 Task: Look for space in Draa el Mizan, Algeria from 5th July, 2023 to 15th July, 2023 for 9 adults in price range Rs.15000 to Rs.25000. Place can be entire place with 5 bedrooms having 5 beds and 5 bathrooms. Property type can be house, flat, hotel. Amenities needed are: washing machine. Booking option can be shelf check-in. Required host language is .
Action: Mouse moved to (363, 61)
Screenshot: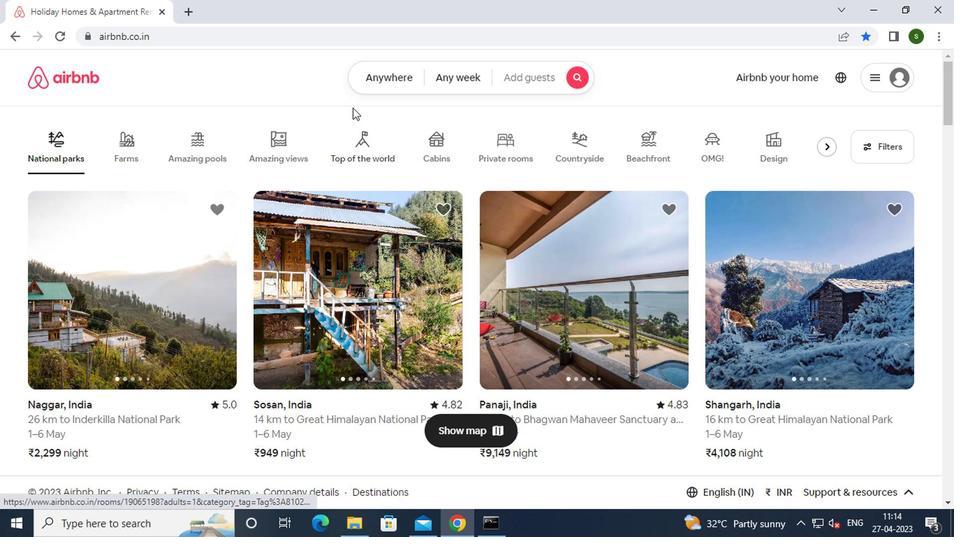 
Action: Mouse pressed left at (363, 61)
Screenshot: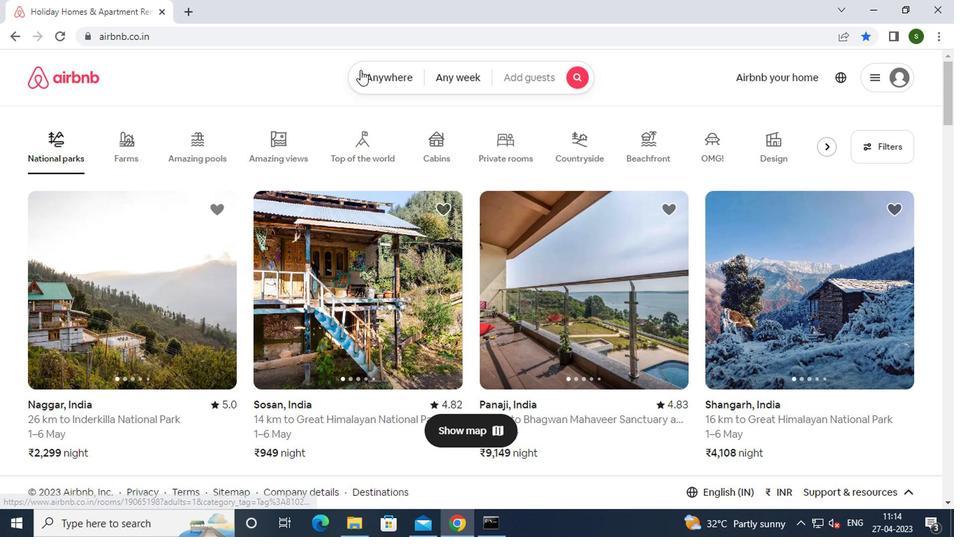 
Action: Mouse moved to (282, 136)
Screenshot: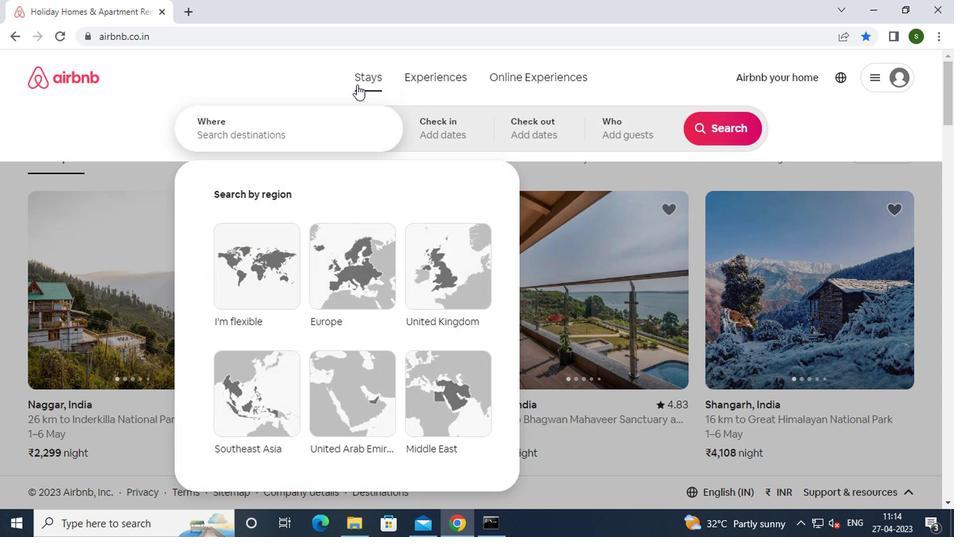 
Action: Mouse pressed left at (282, 136)
Screenshot: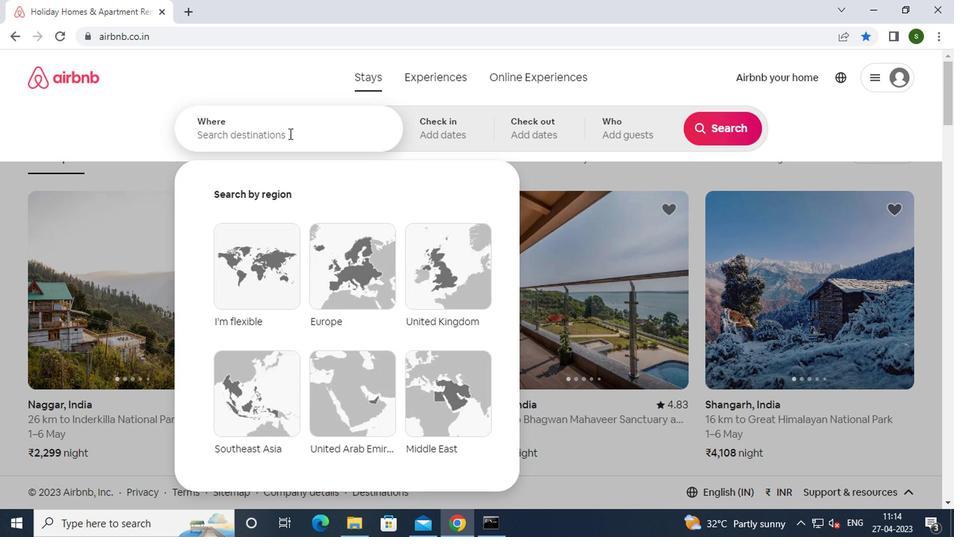 
Action: Key pressed d<Key.caps_lock>raa<Key.space>el<Key.space><Key.caps_lock>m<Key.caps_lock>izan,<Key.space><Key.caps_lock>a<Key.caps_lock>lgeria<Key.enter>
Screenshot: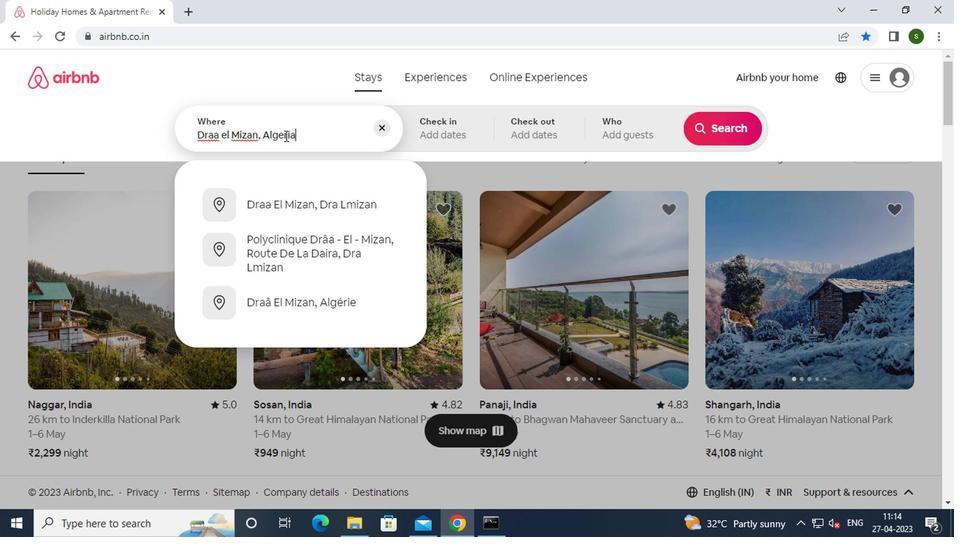 
Action: Mouse moved to (704, 238)
Screenshot: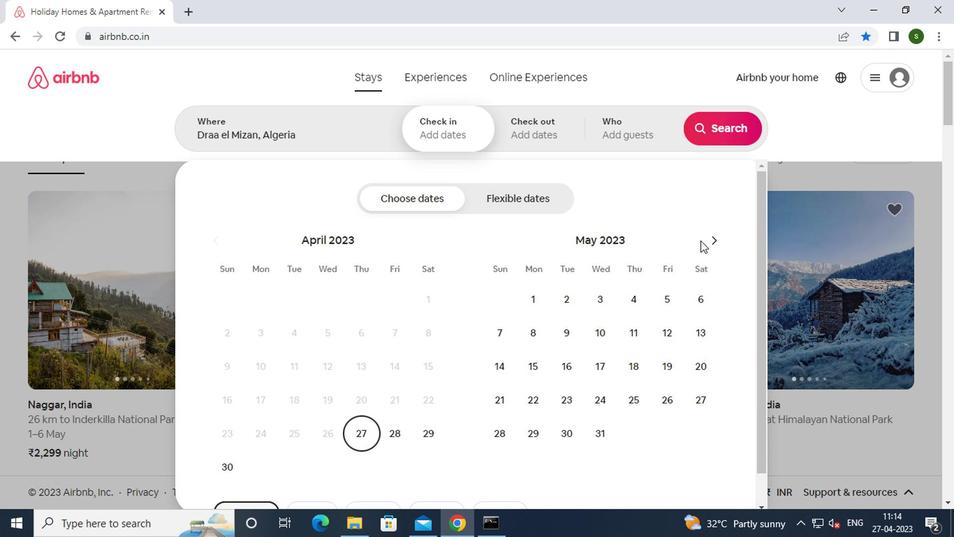 
Action: Mouse pressed left at (704, 238)
Screenshot: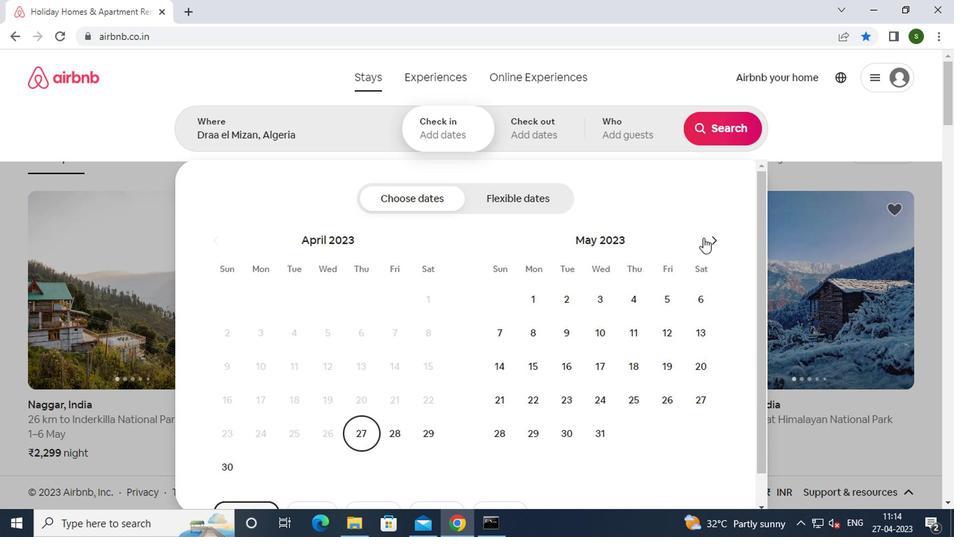
Action: Mouse moved to (705, 237)
Screenshot: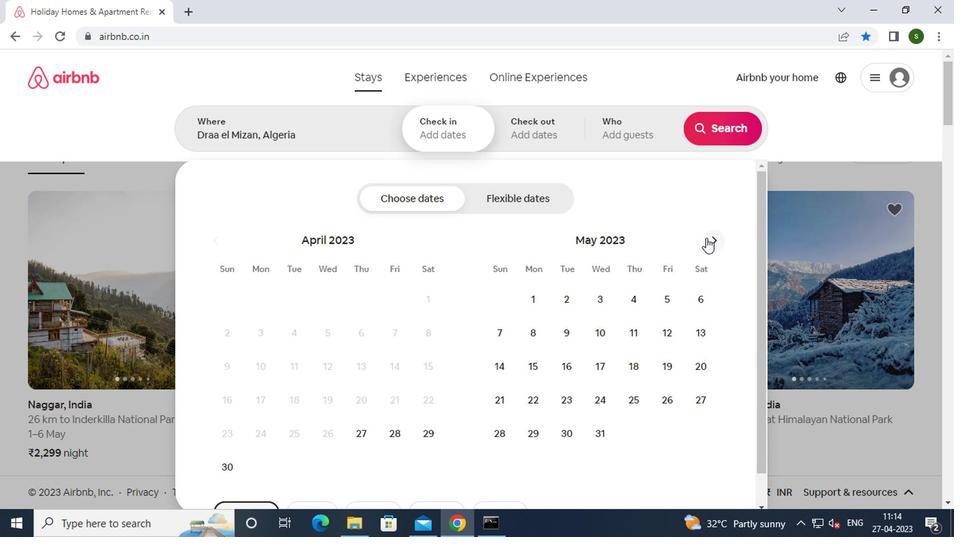 
Action: Mouse pressed left at (705, 237)
Screenshot: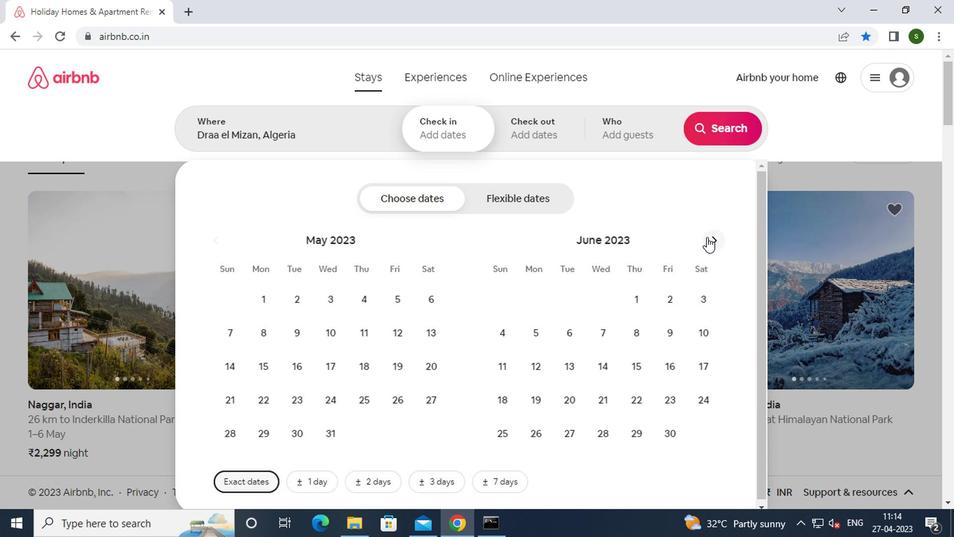 
Action: Mouse moved to (591, 330)
Screenshot: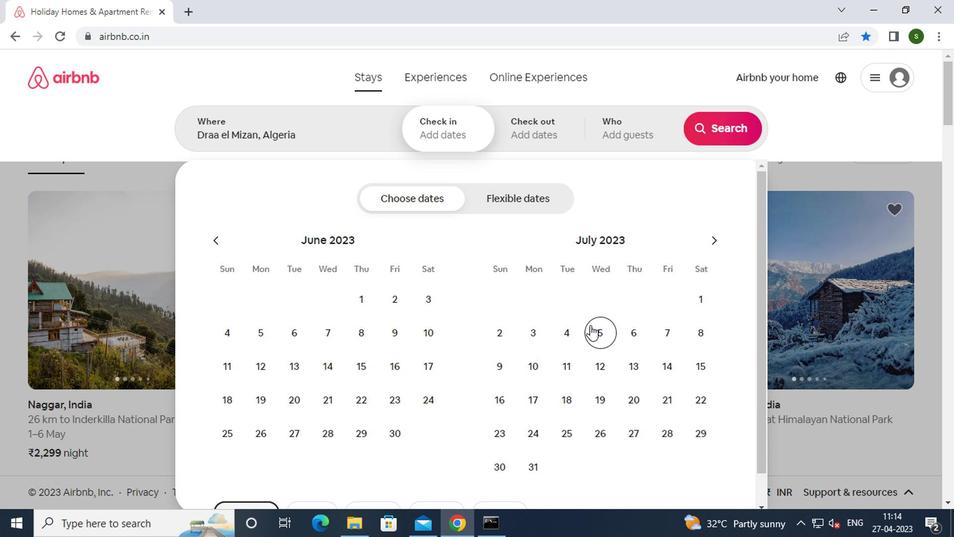 
Action: Mouse pressed left at (591, 330)
Screenshot: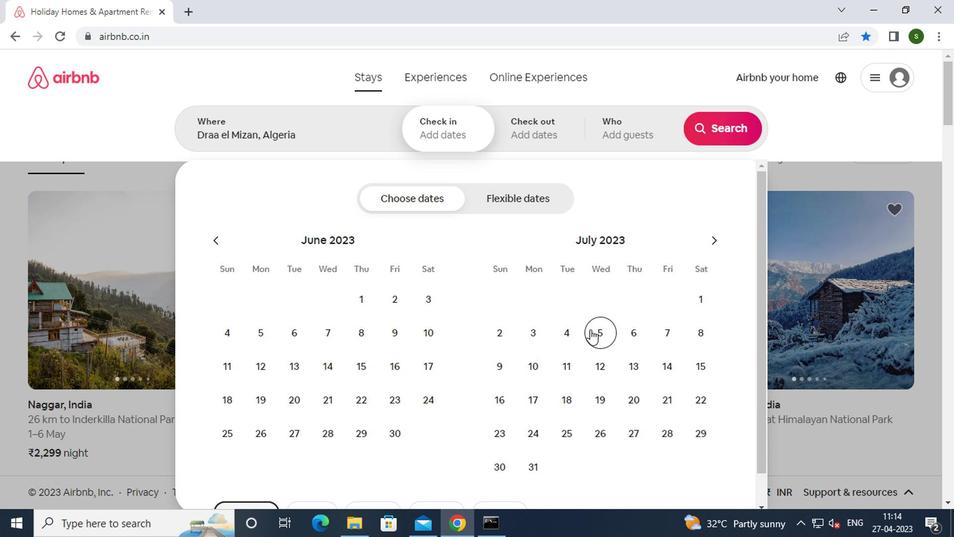 
Action: Mouse moved to (697, 367)
Screenshot: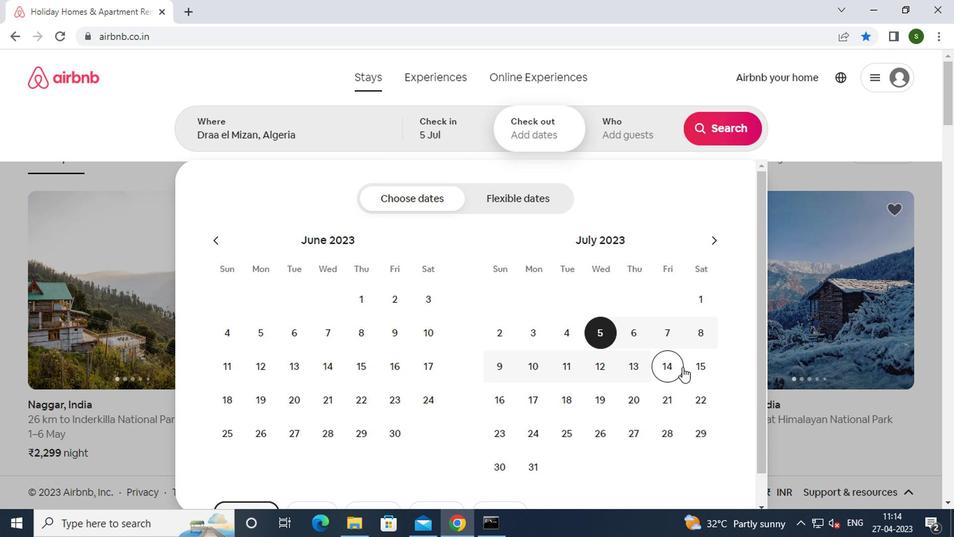 
Action: Mouse pressed left at (697, 367)
Screenshot: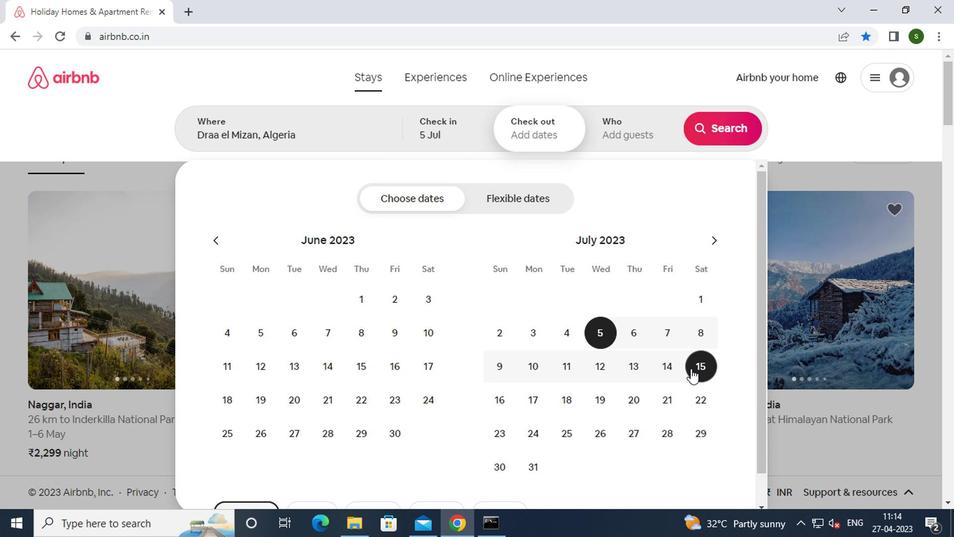 
Action: Mouse moved to (615, 128)
Screenshot: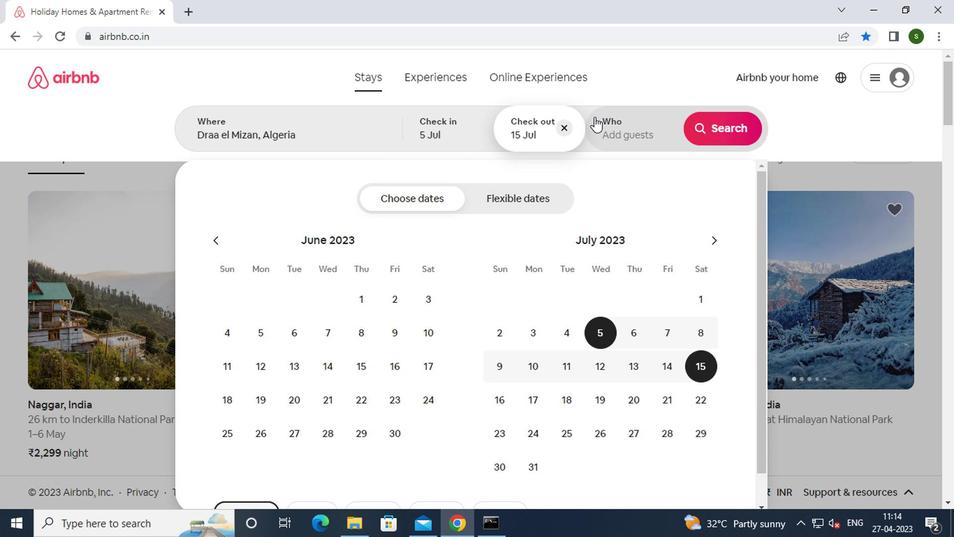 
Action: Mouse pressed left at (615, 128)
Screenshot: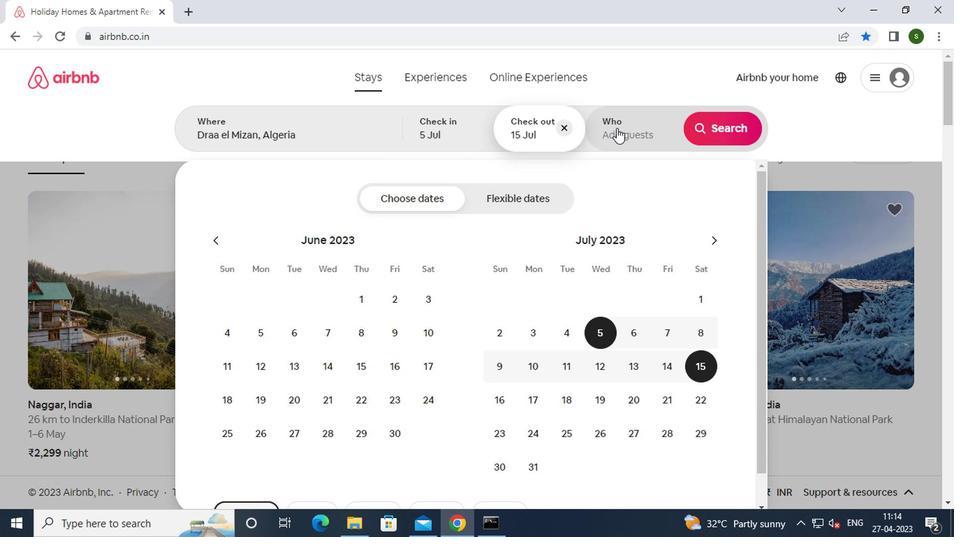
Action: Mouse moved to (729, 209)
Screenshot: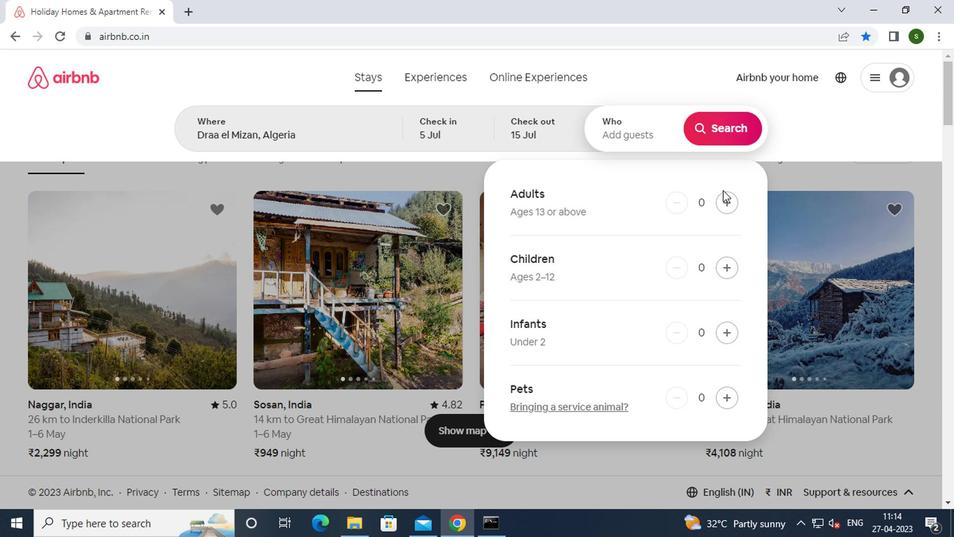 
Action: Mouse pressed left at (729, 209)
Screenshot: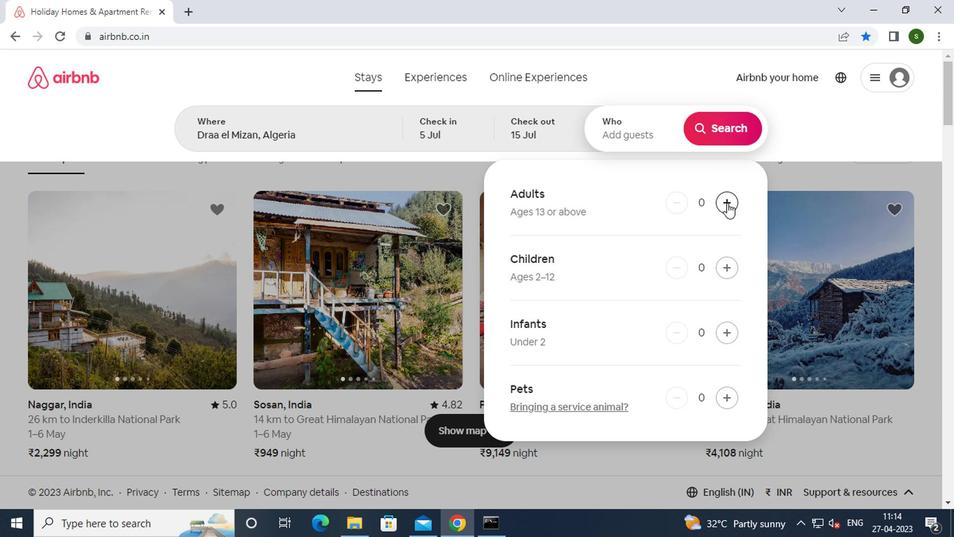
Action: Mouse moved to (729, 208)
Screenshot: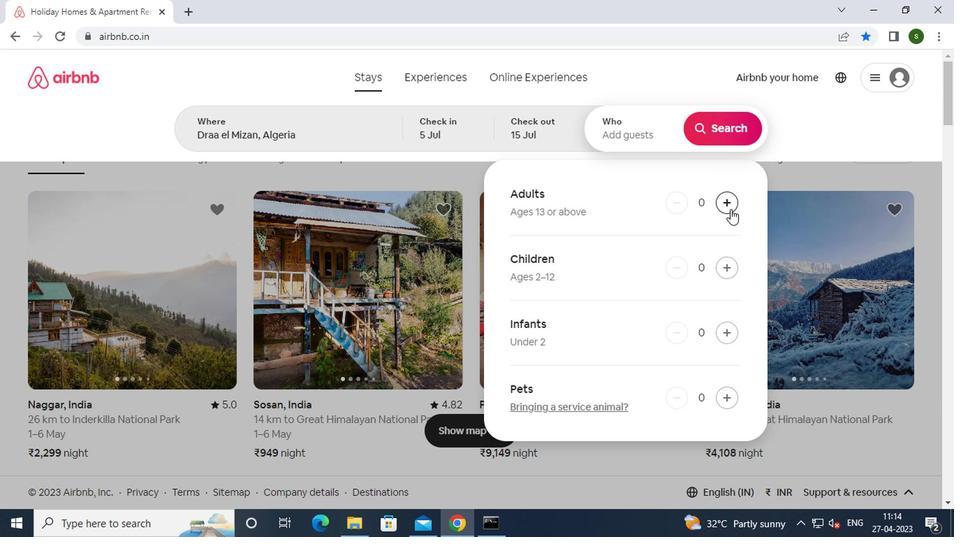 
Action: Mouse pressed left at (729, 208)
Screenshot: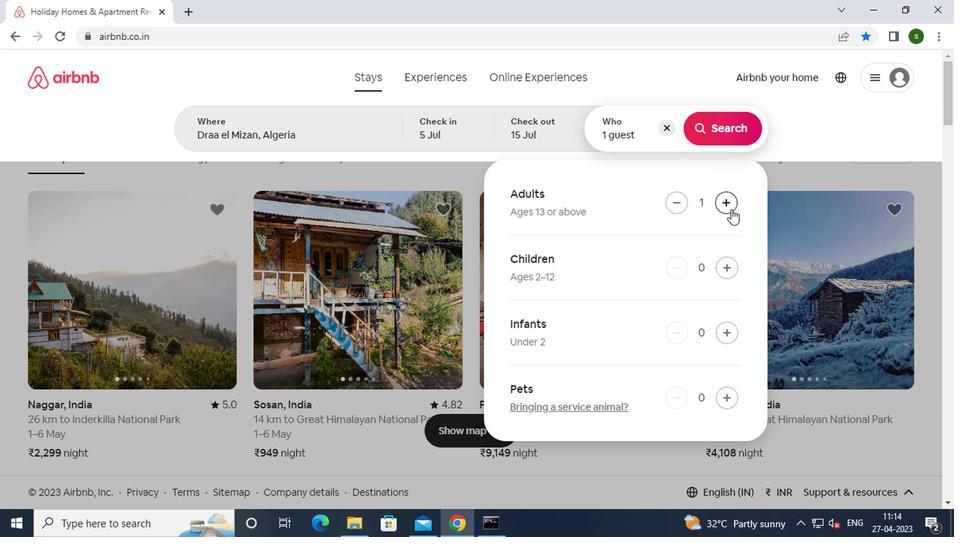 
Action: Mouse pressed left at (729, 208)
Screenshot: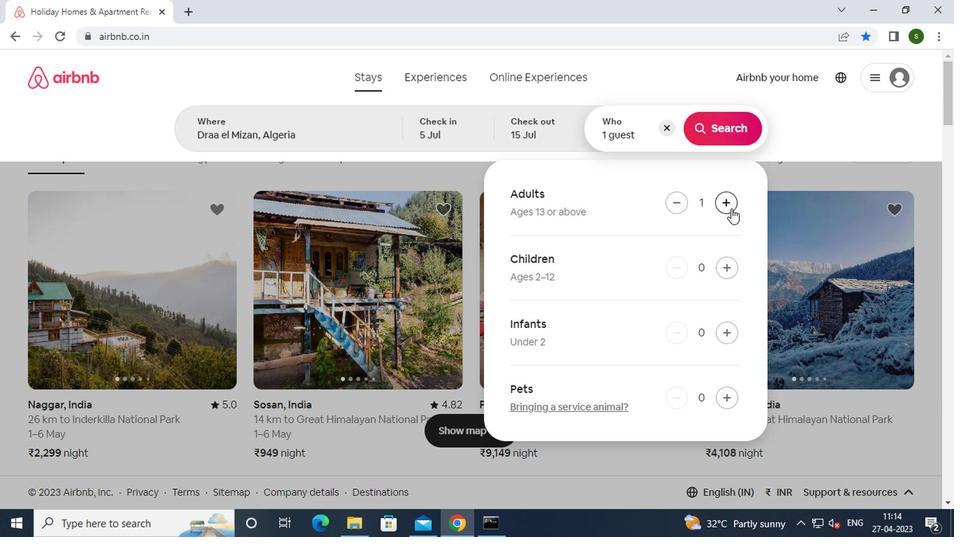 
Action: Mouse pressed left at (729, 208)
Screenshot: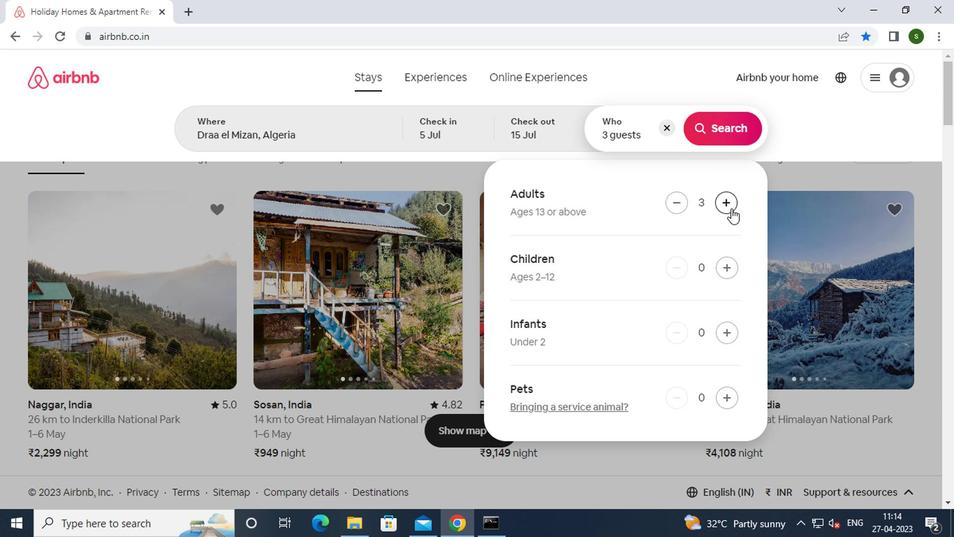 
Action: Mouse pressed left at (729, 208)
Screenshot: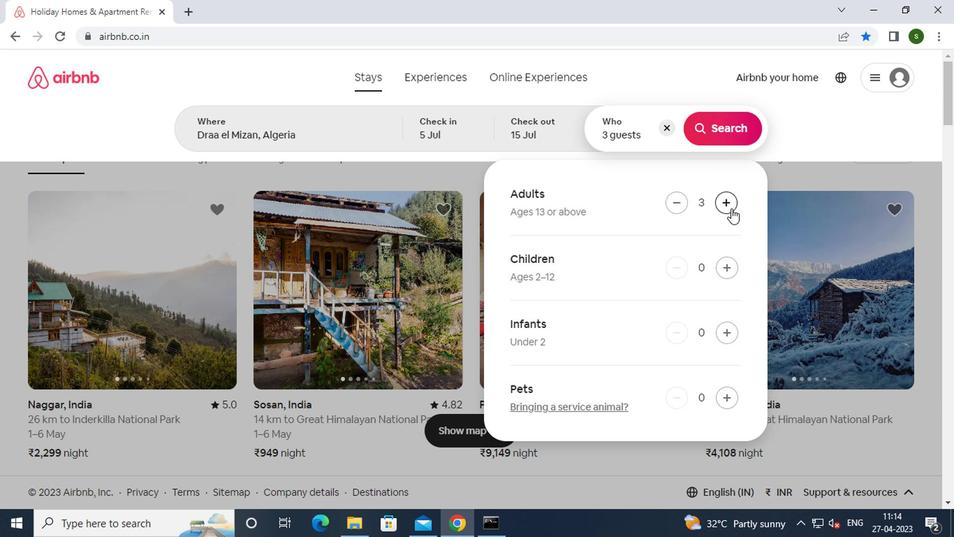 
Action: Mouse pressed left at (729, 208)
Screenshot: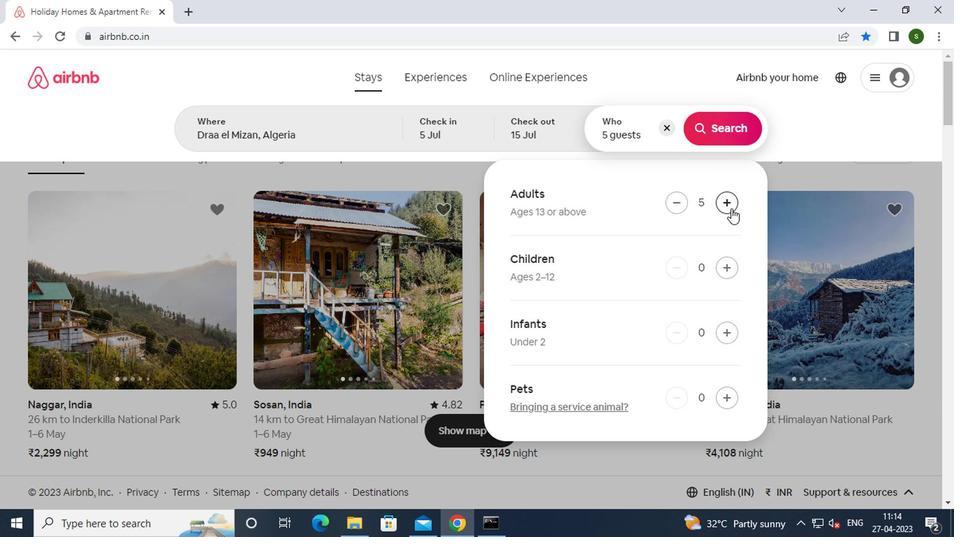 
Action: Mouse pressed left at (729, 208)
Screenshot: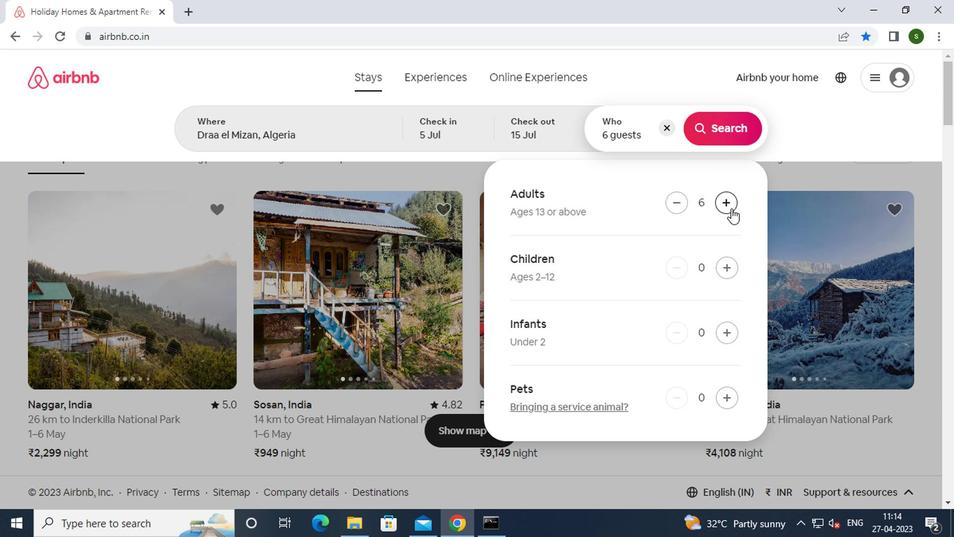 
Action: Mouse moved to (729, 207)
Screenshot: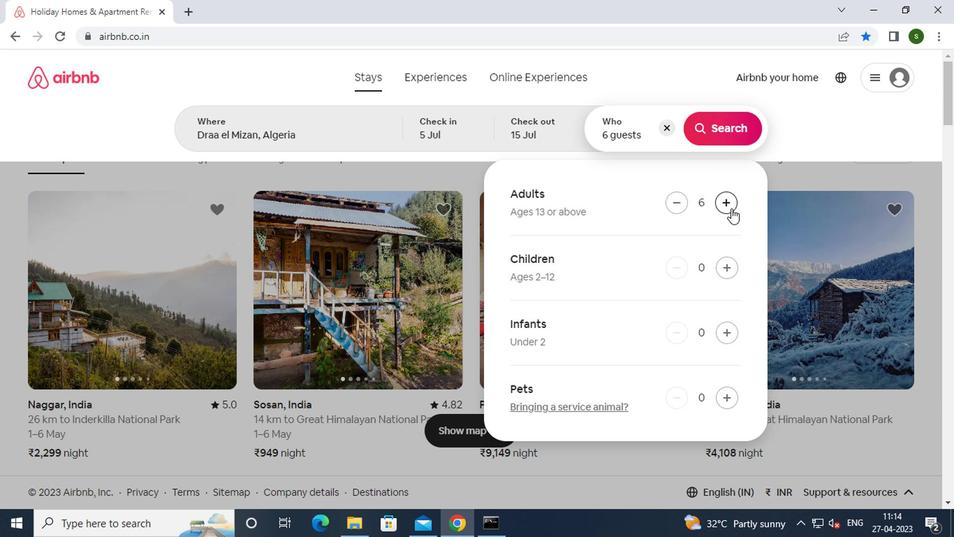
Action: Mouse pressed left at (729, 207)
Screenshot: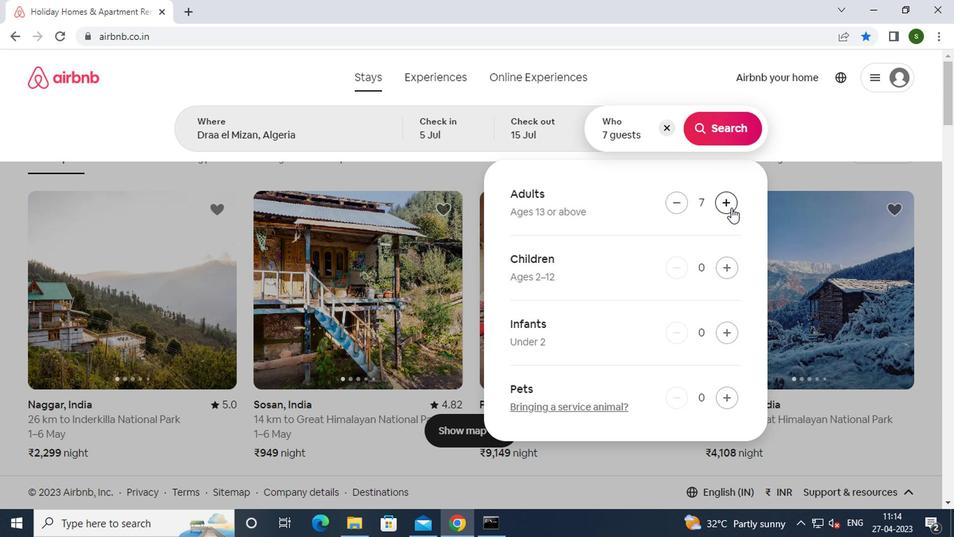 
Action: Mouse pressed left at (729, 207)
Screenshot: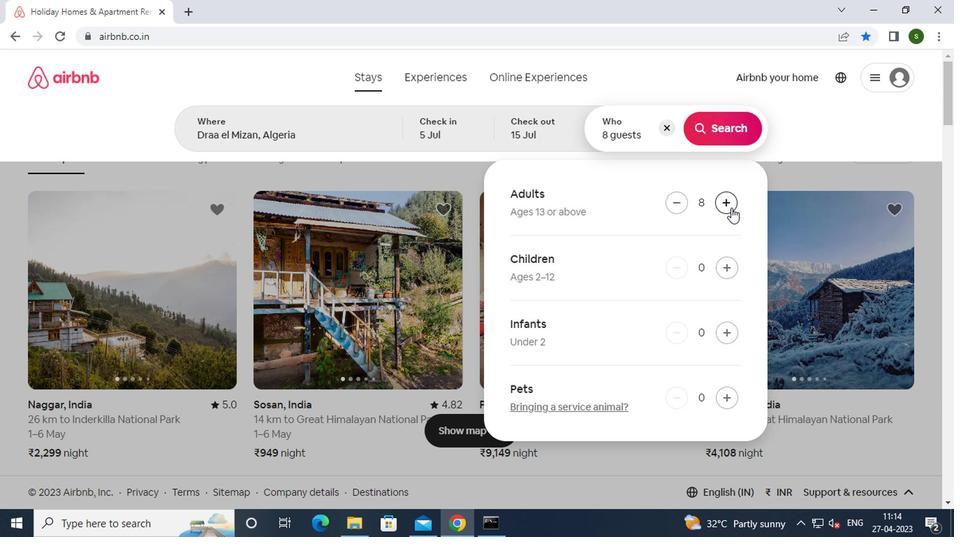 
Action: Mouse moved to (719, 135)
Screenshot: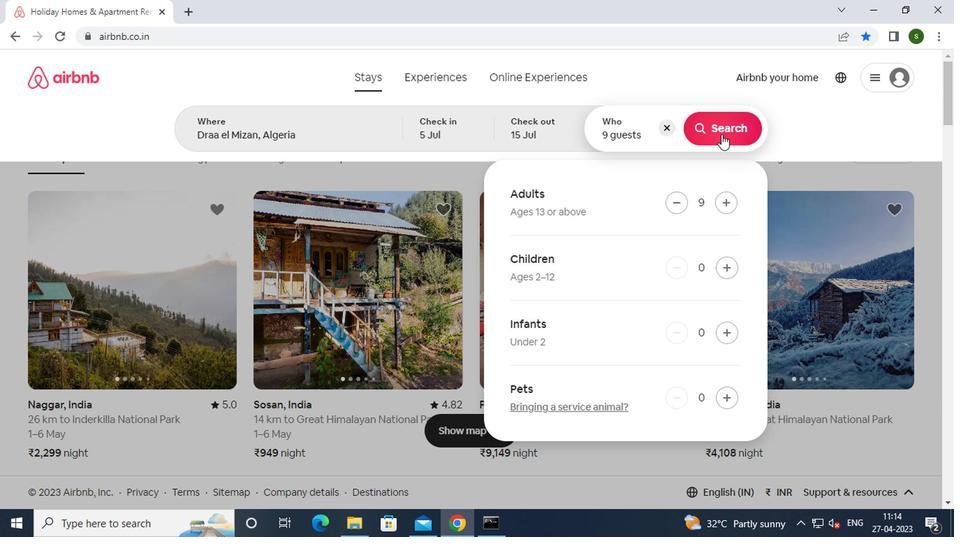 
Action: Mouse pressed left at (719, 135)
Screenshot: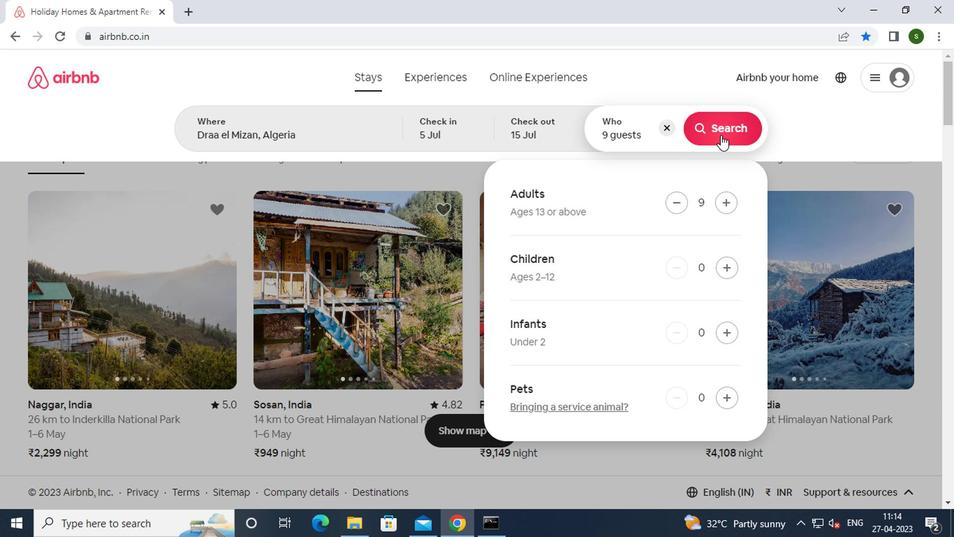
Action: Mouse moved to (876, 136)
Screenshot: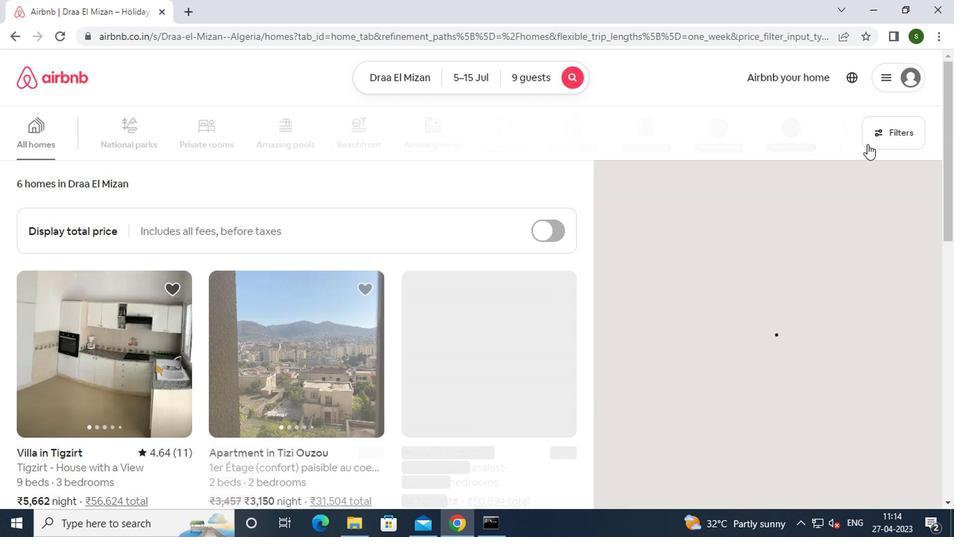 
Action: Mouse pressed left at (876, 136)
Screenshot: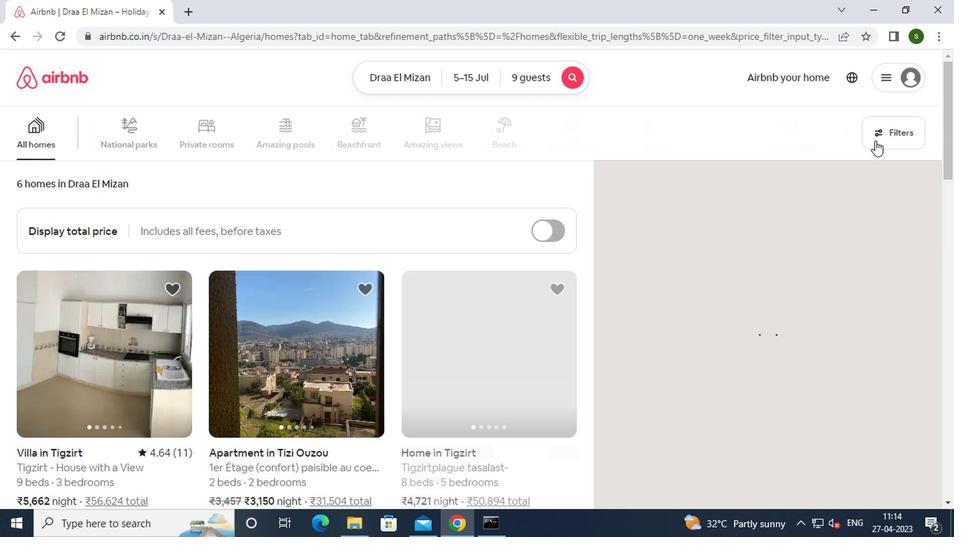 
Action: Mouse moved to (423, 312)
Screenshot: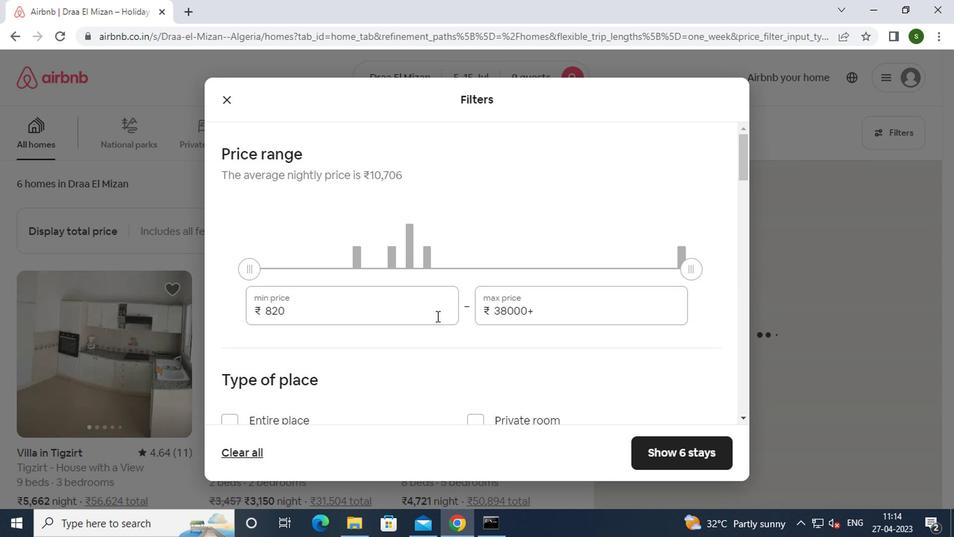 
Action: Mouse pressed left at (423, 312)
Screenshot: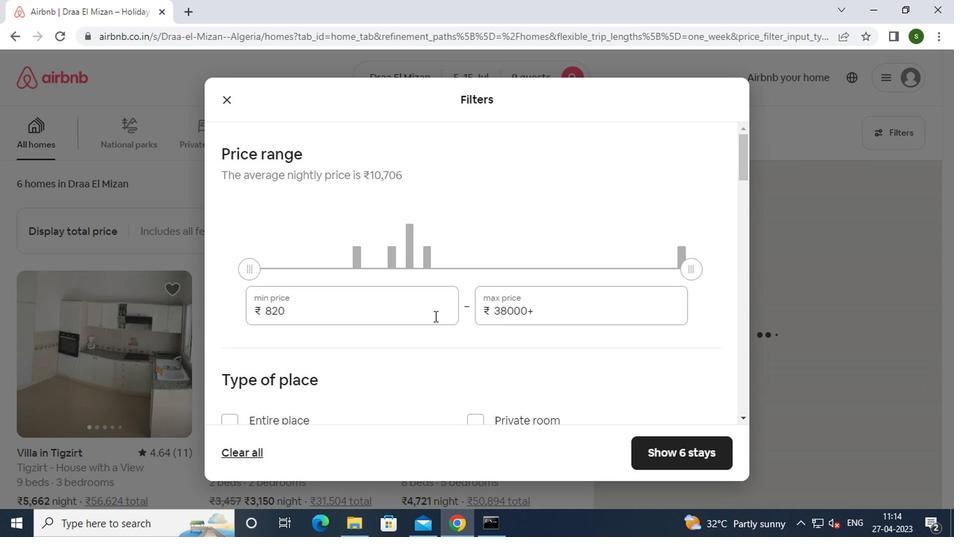 
Action: Mouse moved to (420, 310)
Screenshot: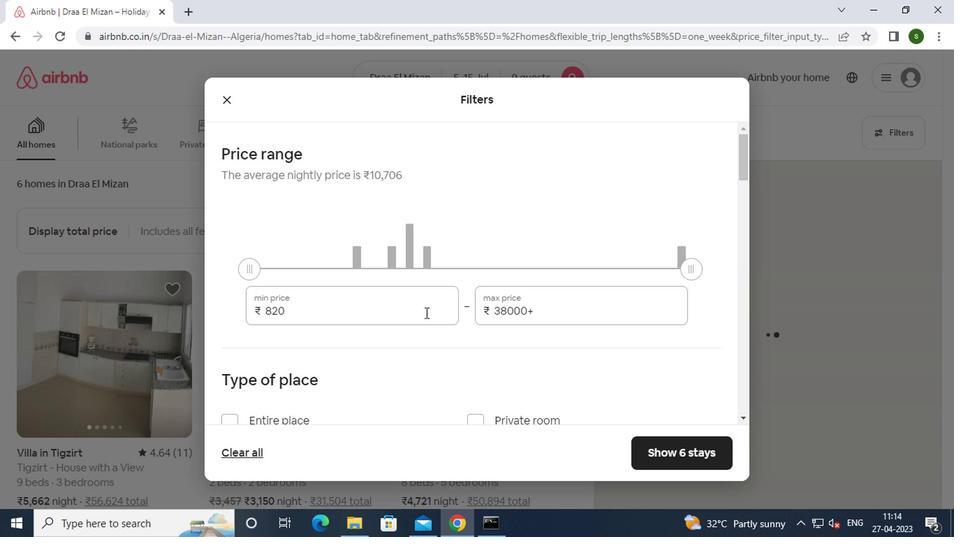 
Action: Key pressed <Key.backspace><Key.backspace><Key.backspace>15000
Screenshot: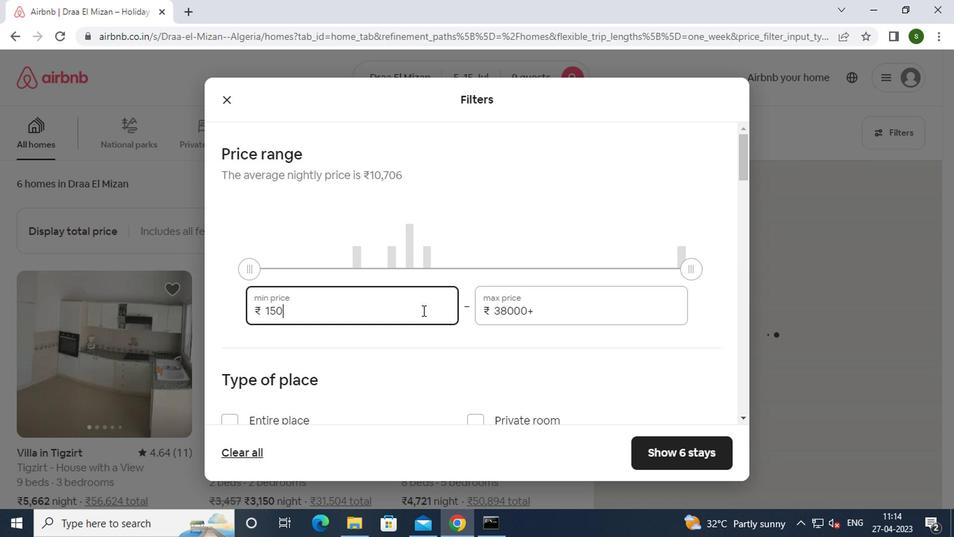 
Action: Mouse moved to (562, 313)
Screenshot: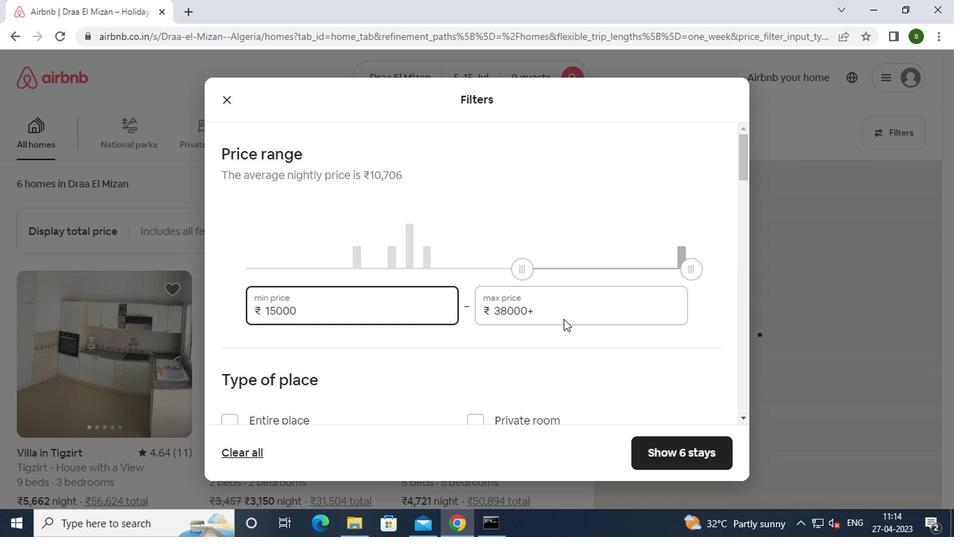 
Action: Mouse pressed left at (562, 313)
Screenshot: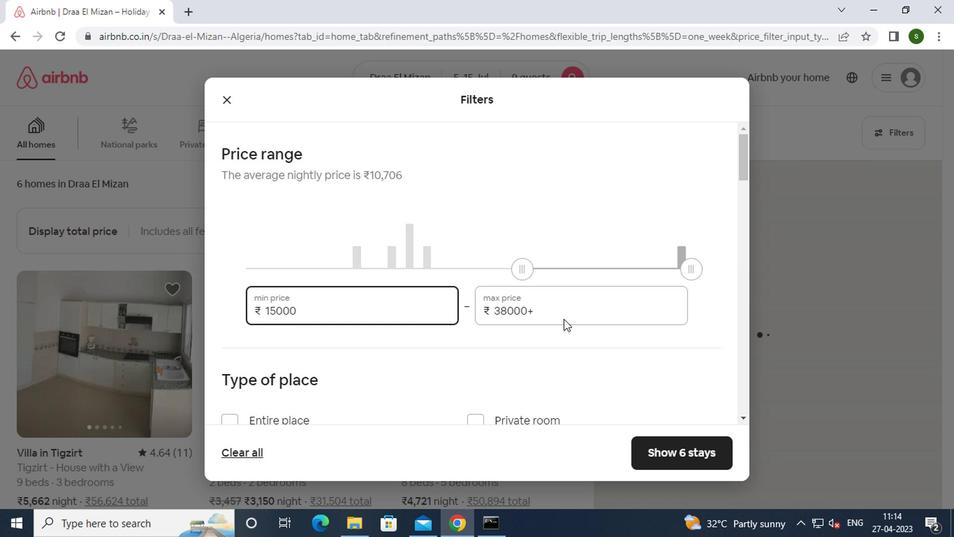 
Action: Key pressed <Key.backspace><Key.backspace><Key.backspace><Key.backspace><Key.backspace><Key.backspace><Key.backspace><Key.backspace><Key.backspace><Key.backspace><Key.backspace><Key.backspace><Key.backspace>25000
Screenshot: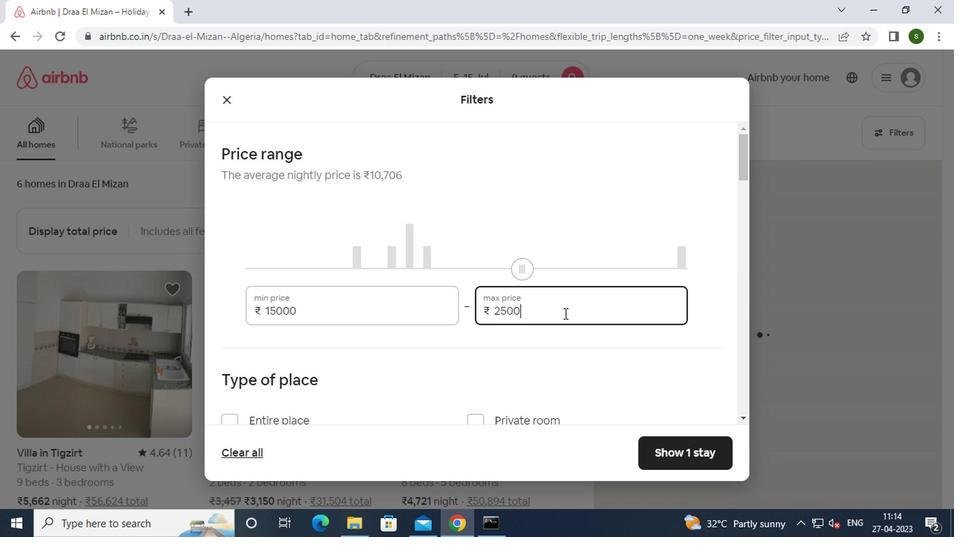 
Action: Mouse moved to (447, 295)
Screenshot: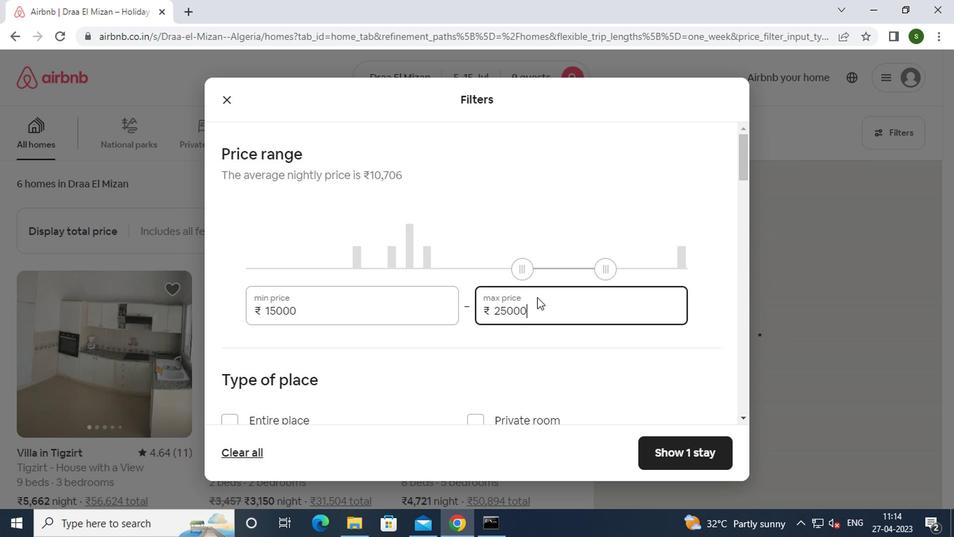 
Action: Mouse scrolled (447, 295) with delta (0, 0)
Screenshot: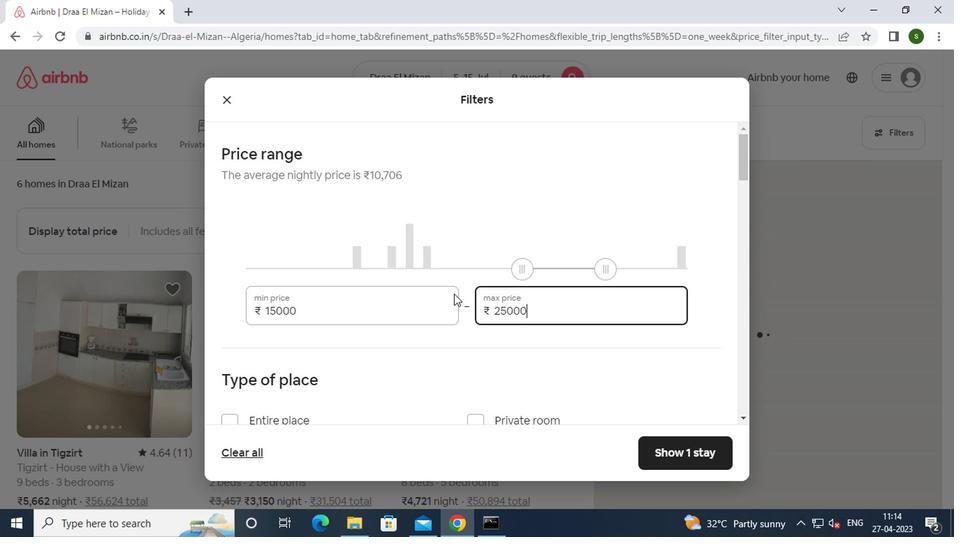 
Action: Mouse scrolled (447, 295) with delta (0, 0)
Screenshot: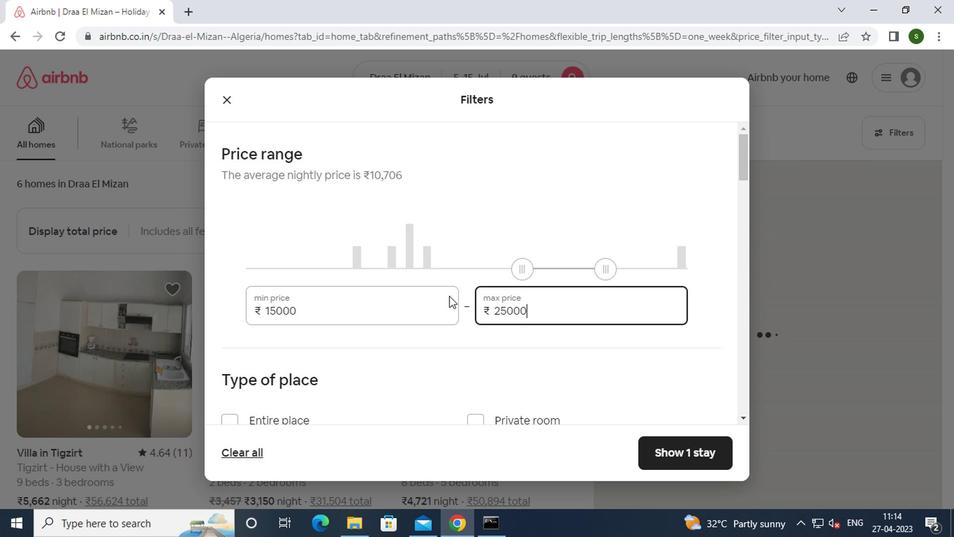 
Action: Mouse moved to (295, 295)
Screenshot: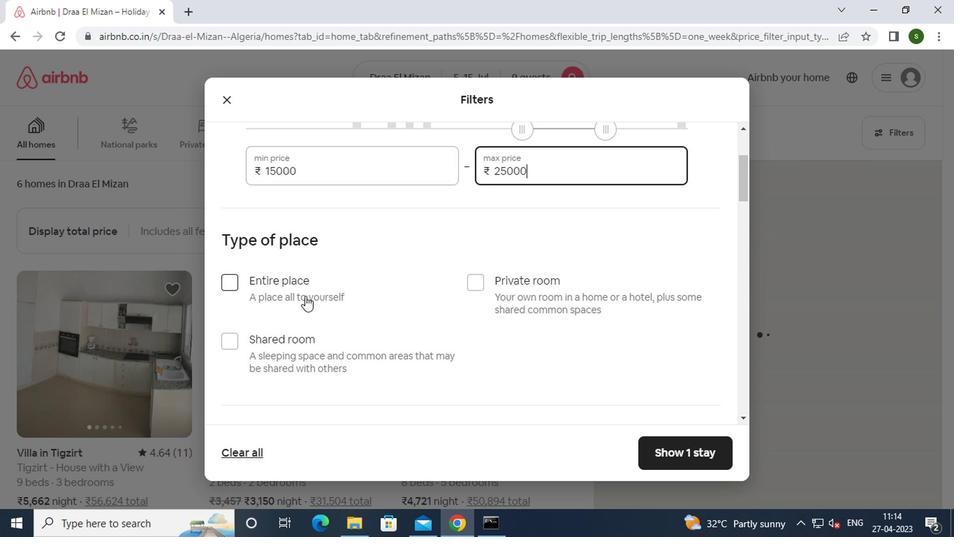 
Action: Mouse pressed left at (295, 295)
Screenshot: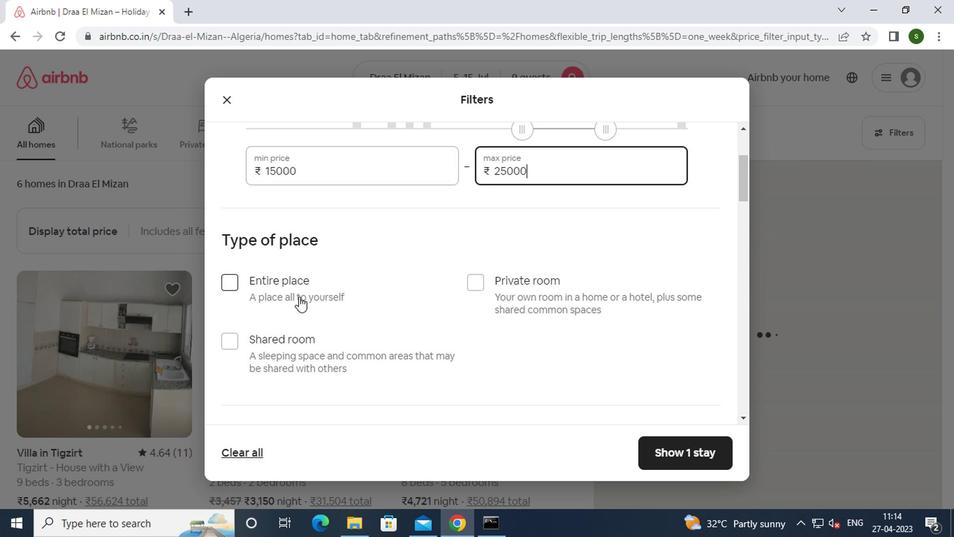 
Action: Mouse moved to (406, 293)
Screenshot: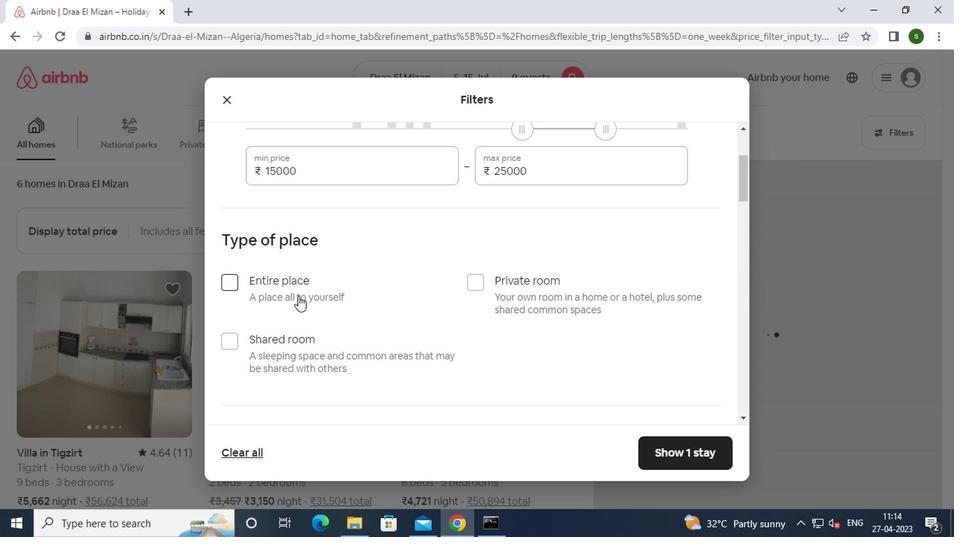 
Action: Mouse scrolled (406, 292) with delta (0, 0)
Screenshot: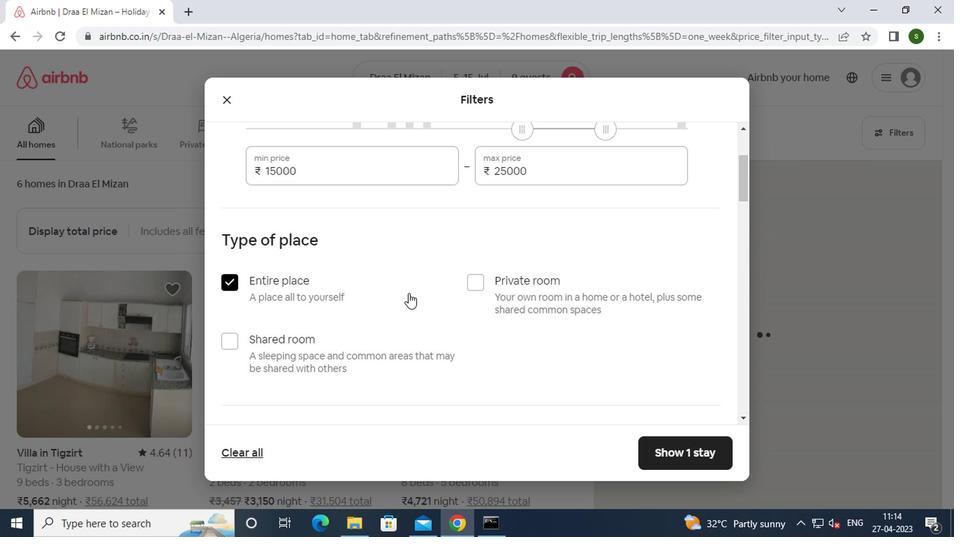 
Action: Mouse scrolled (406, 292) with delta (0, 0)
Screenshot: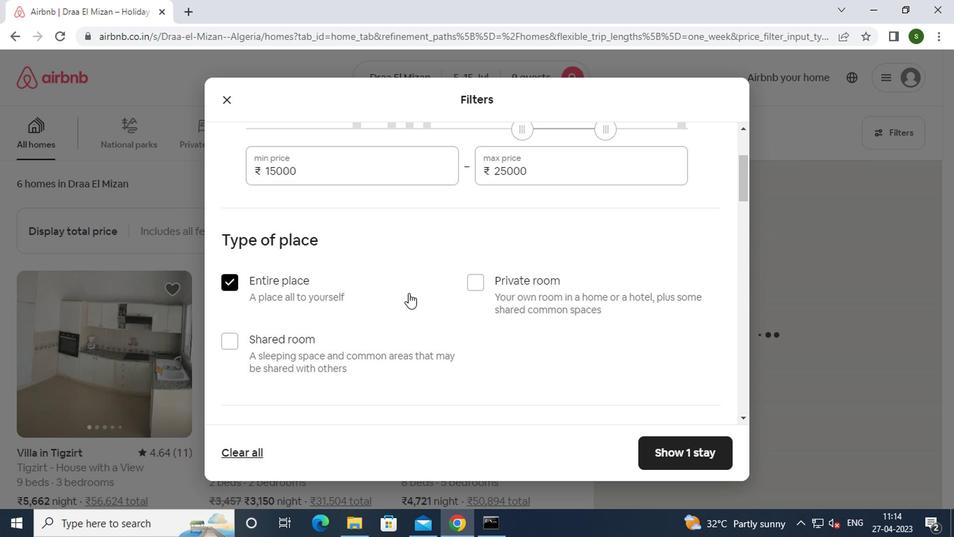 
Action: Mouse scrolled (406, 292) with delta (0, 0)
Screenshot: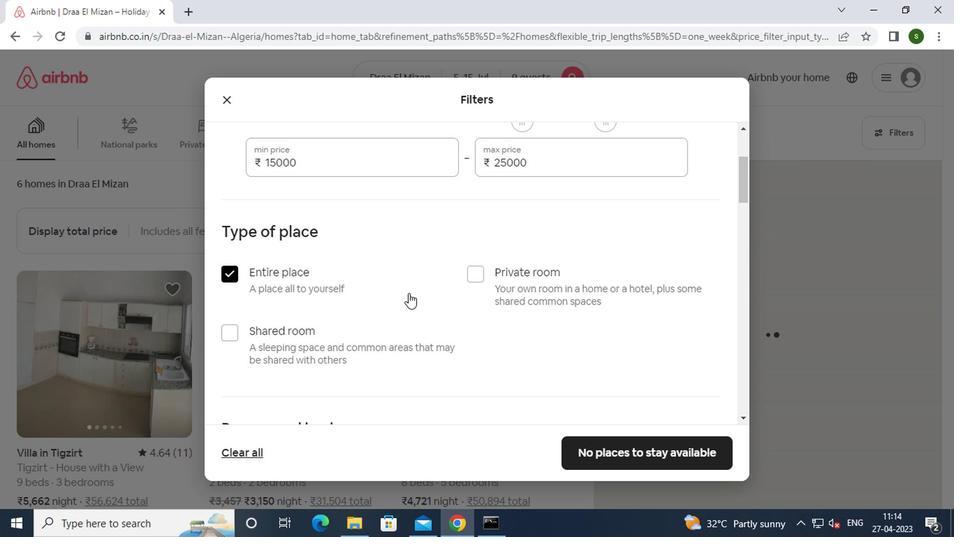 
Action: Mouse scrolled (406, 292) with delta (0, 0)
Screenshot: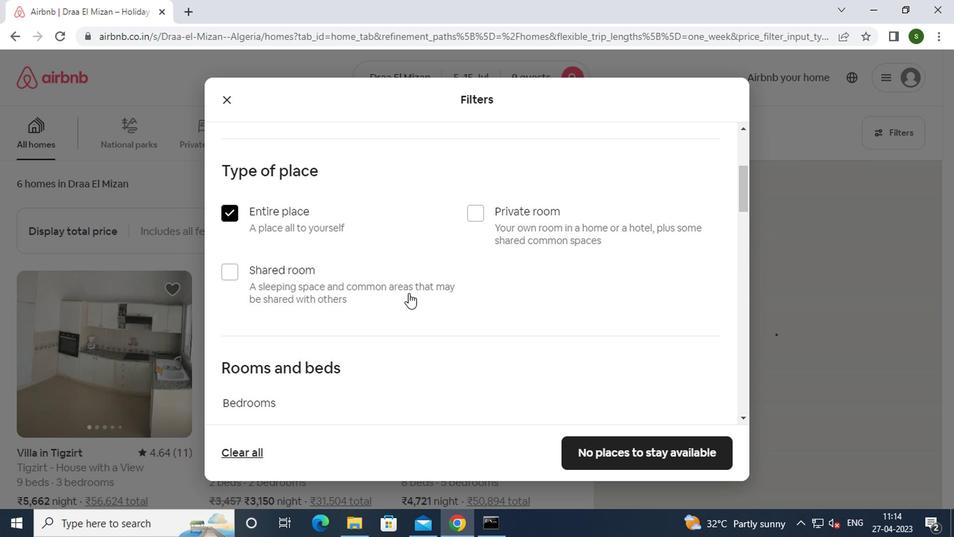 
Action: Mouse moved to (493, 233)
Screenshot: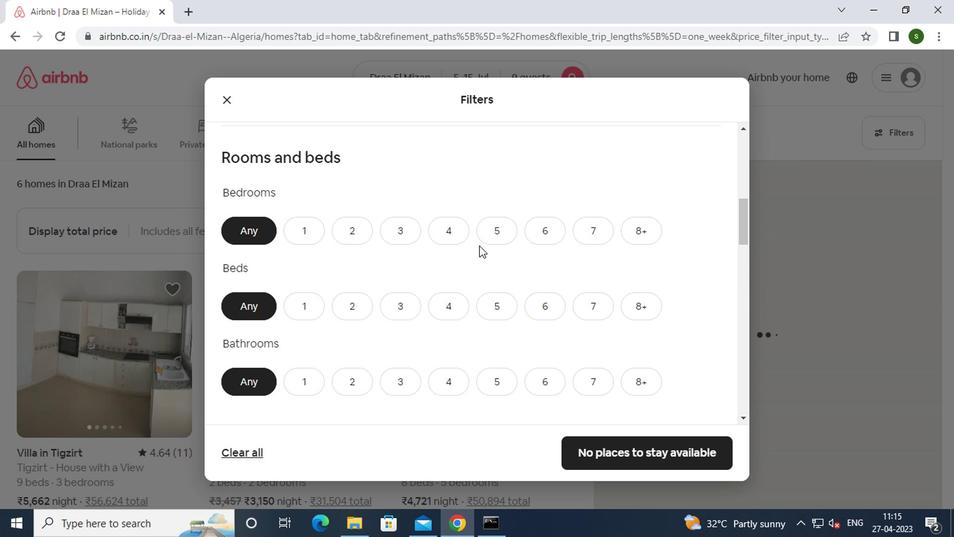 
Action: Mouse pressed left at (493, 233)
Screenshot: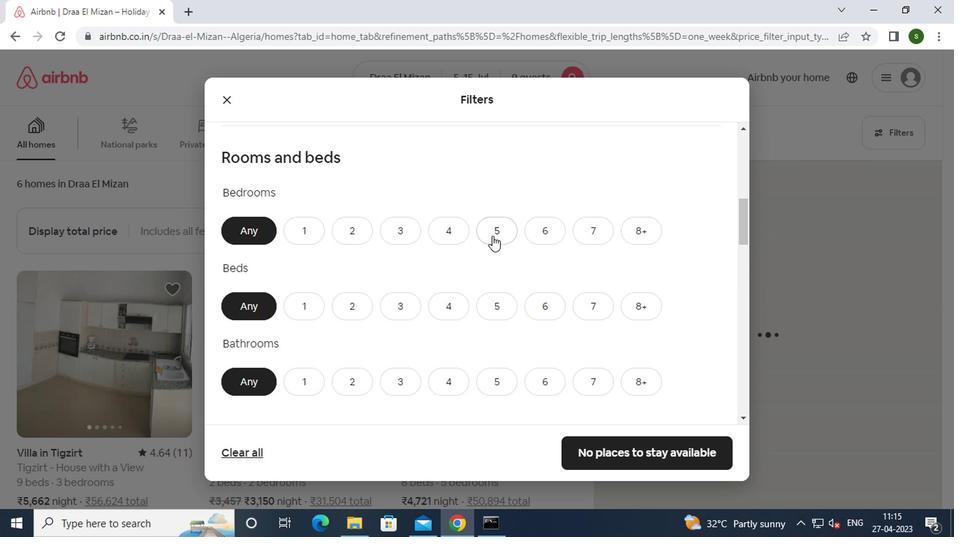 
Action: Mouse moved to (494, 307)
Screenshot: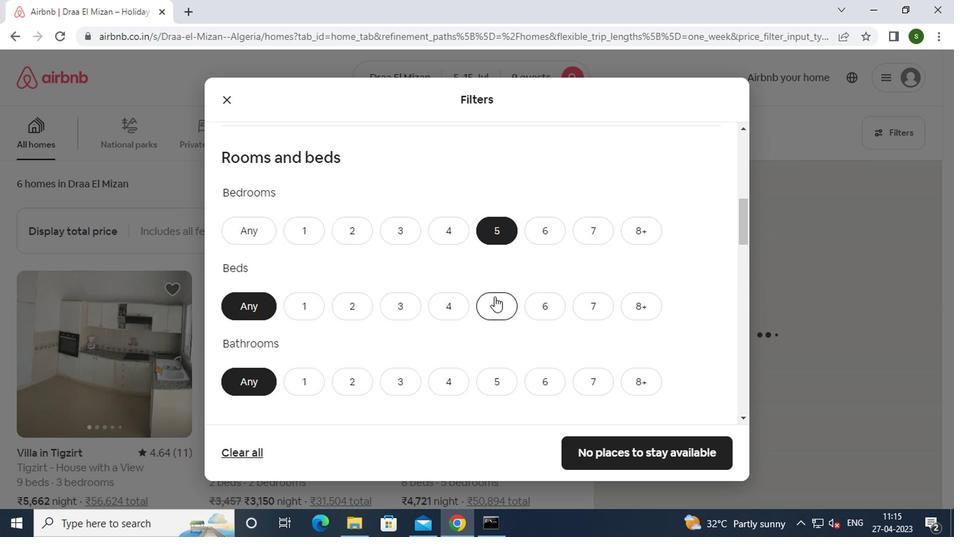 
Action: Mouse pressed left at (494, 307)
Screenshot: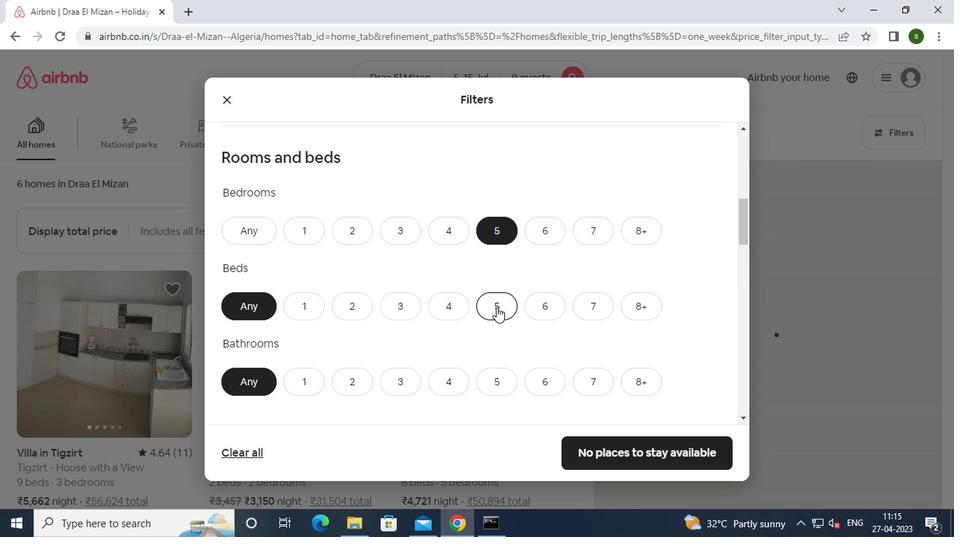 
Action: Mouse moved to (497, 385)
Screenshot: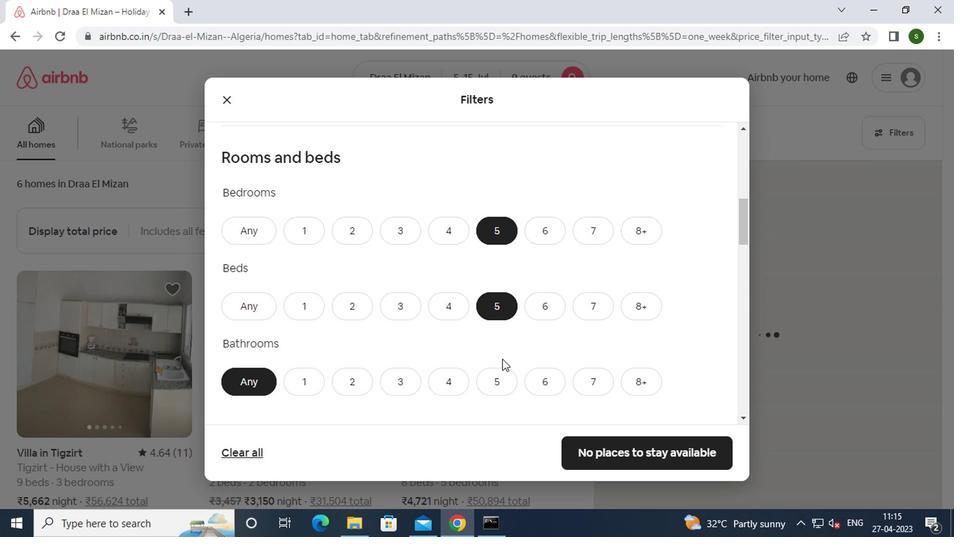 
Action: Mouse pressed left at (497, 385)
Screenshot: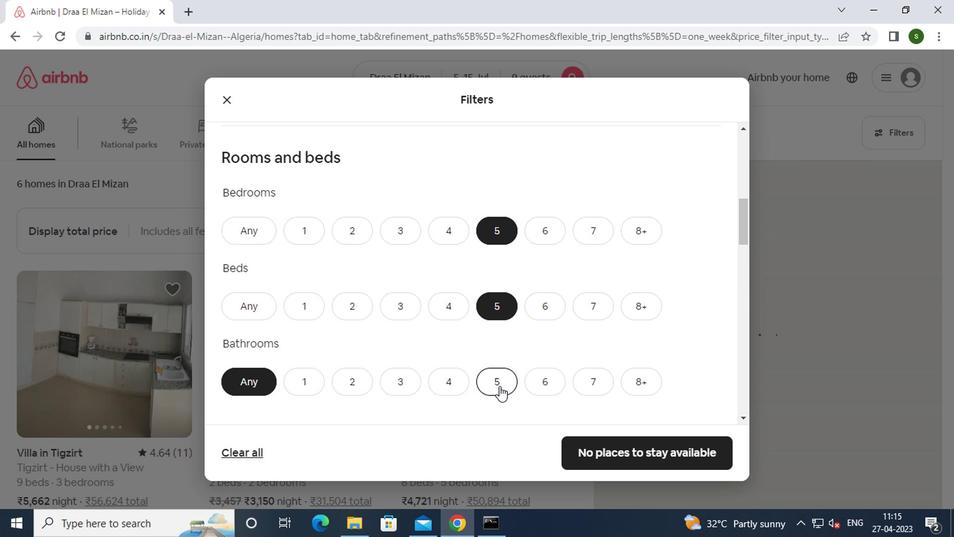 
Action: Mouse moved to (503, 322)
Screenshot: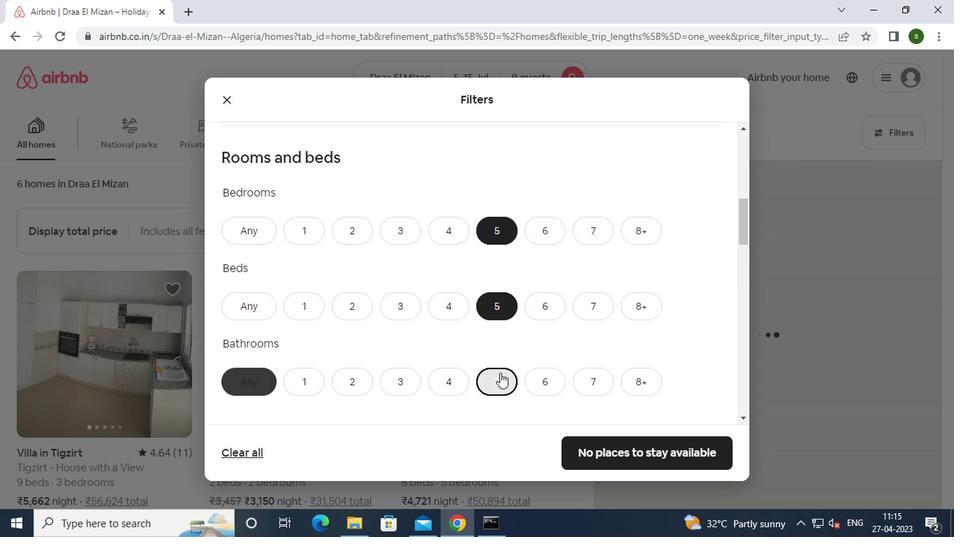 
Action: Mouse scrolled (503, 321) with delta (0, 0)
Screenshot: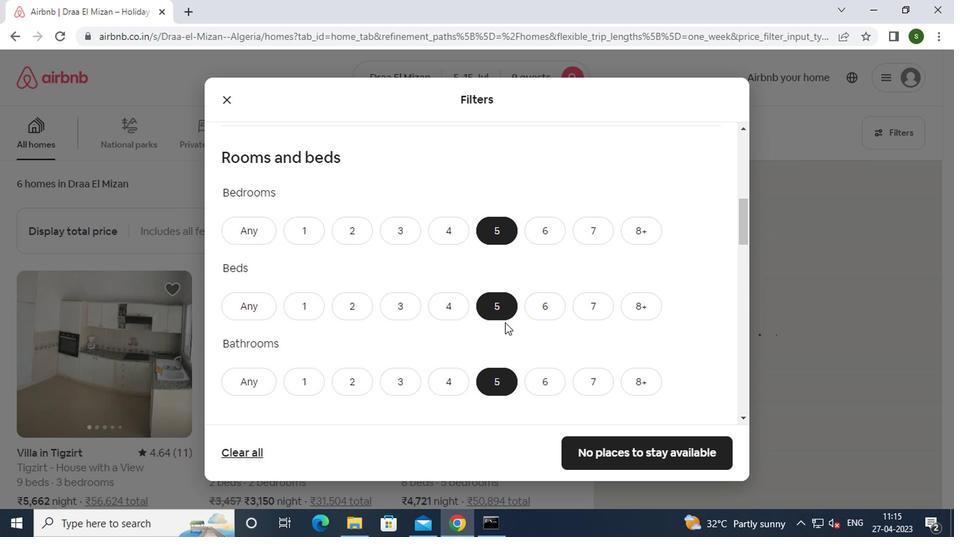 
Action: Mouse scrolled (503, 321) with delta (0, 0)
Screenshot: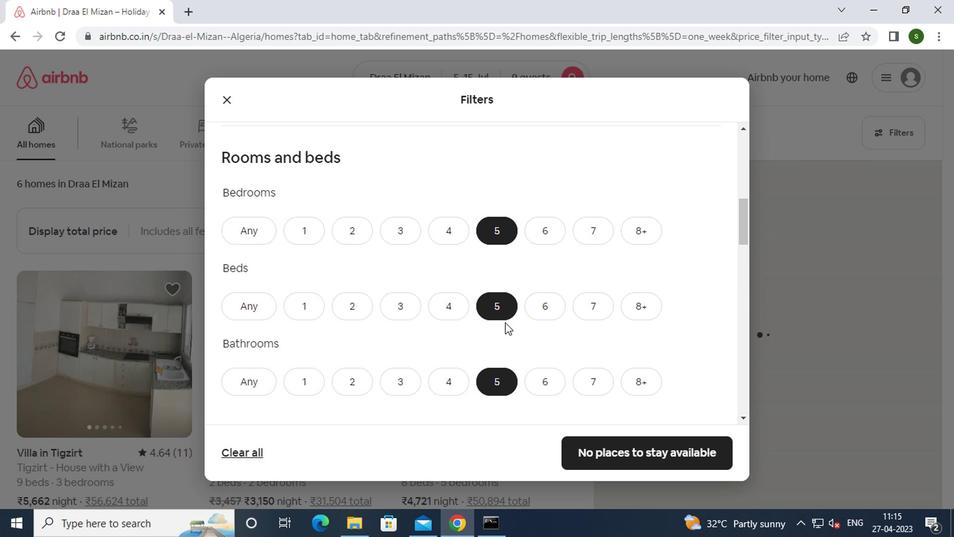 
Action: Mouse scrolled (503, 321) with delta (0, 0)
Screenshot: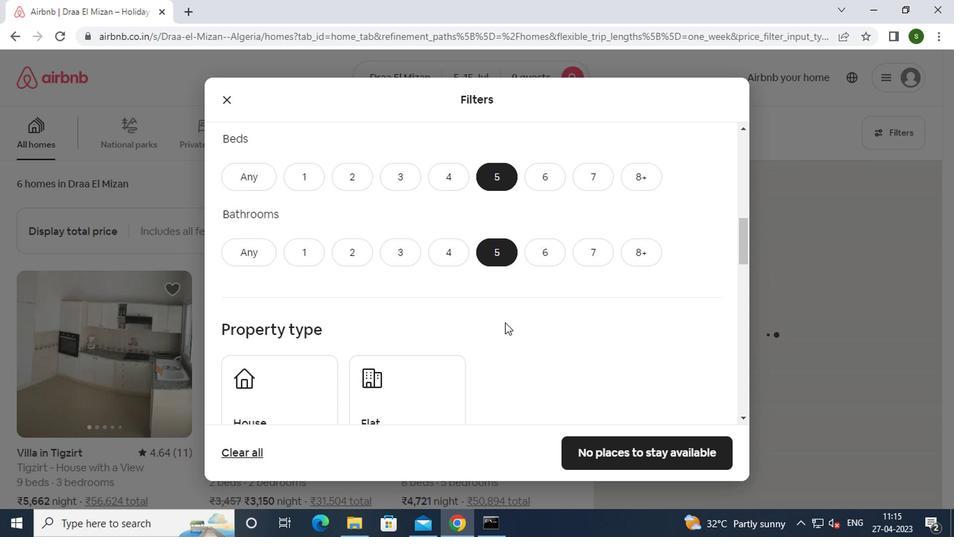 
Action: Mouse scrolled (503, 321) with delta (0, 0)
Screenshot: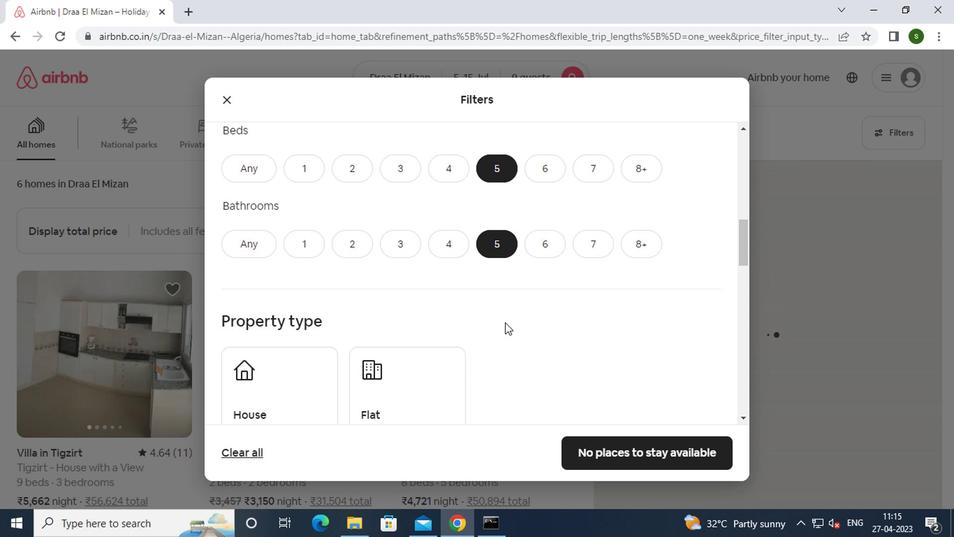 
Action: Mouse moved to (301, 267)
Screenshot: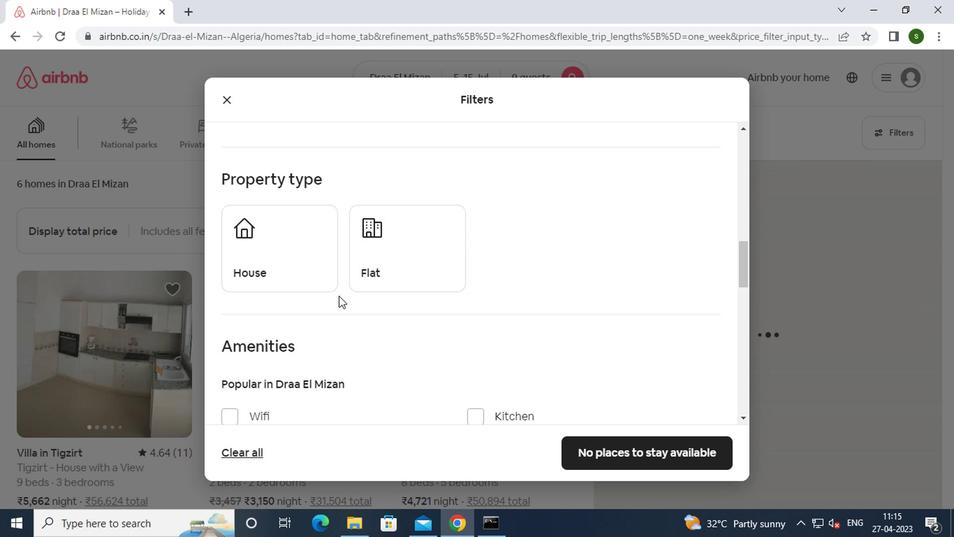 
Action: Mouse pressed left at (301, 267)
Screenshot: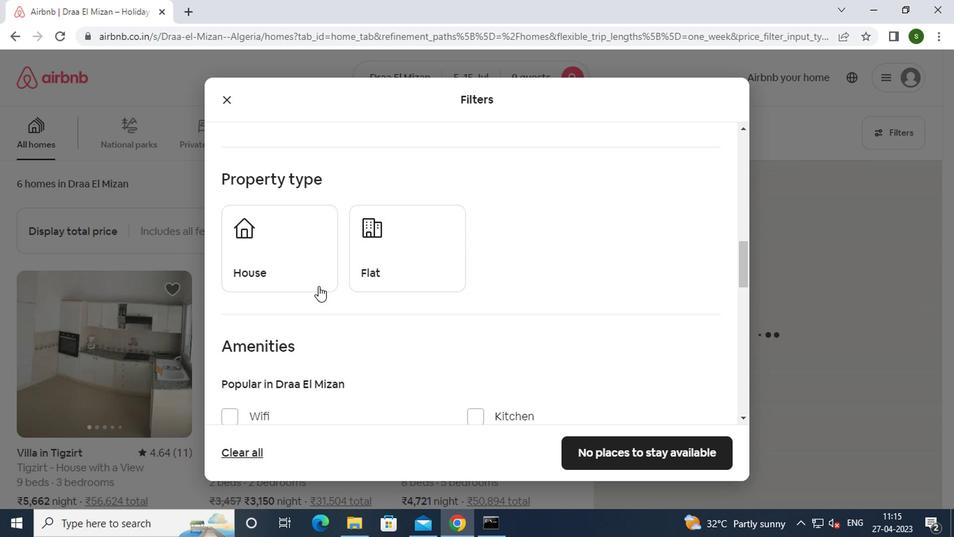 
Action: Mouse moved to (388, 264)
Screenshot: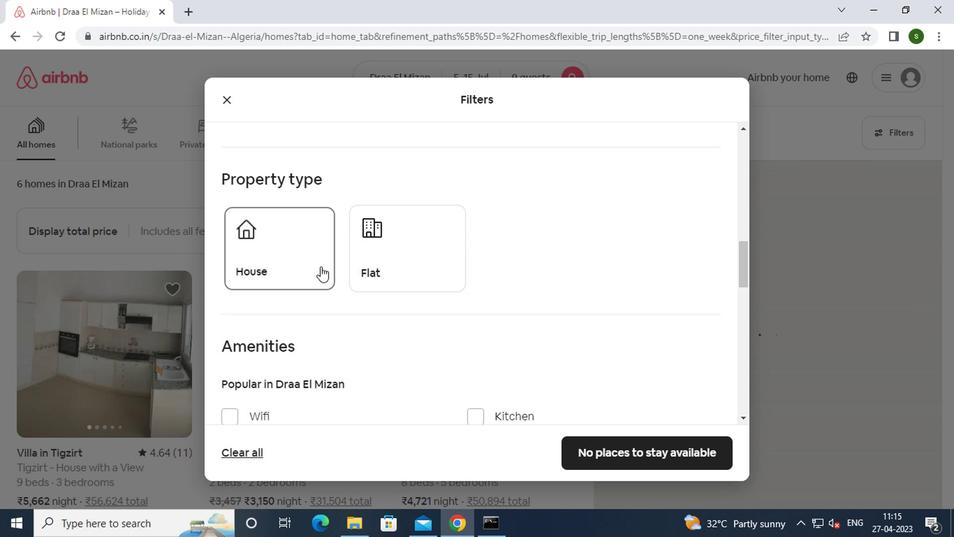 
Action: Mouse pressed left at (388, 264)
Screenshot: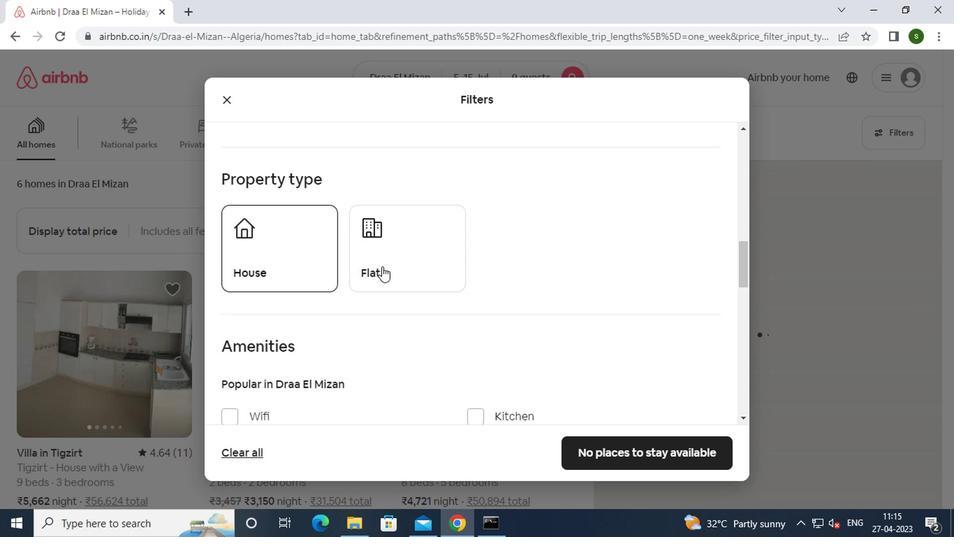 
Action: Mouse moved to (518, 262)
Screenshot: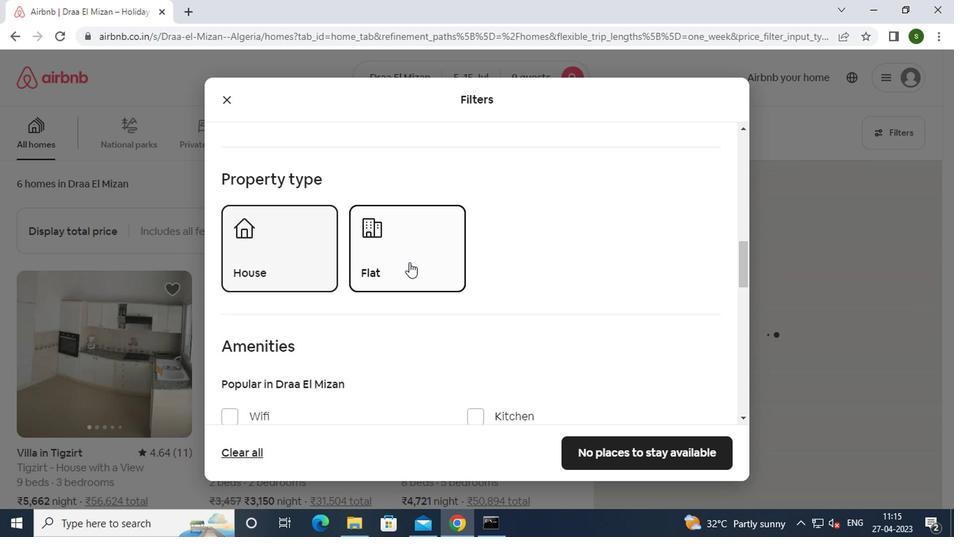 
Action: Mouse scrolled (518, 261) with delta (0, 0)
Screenshot: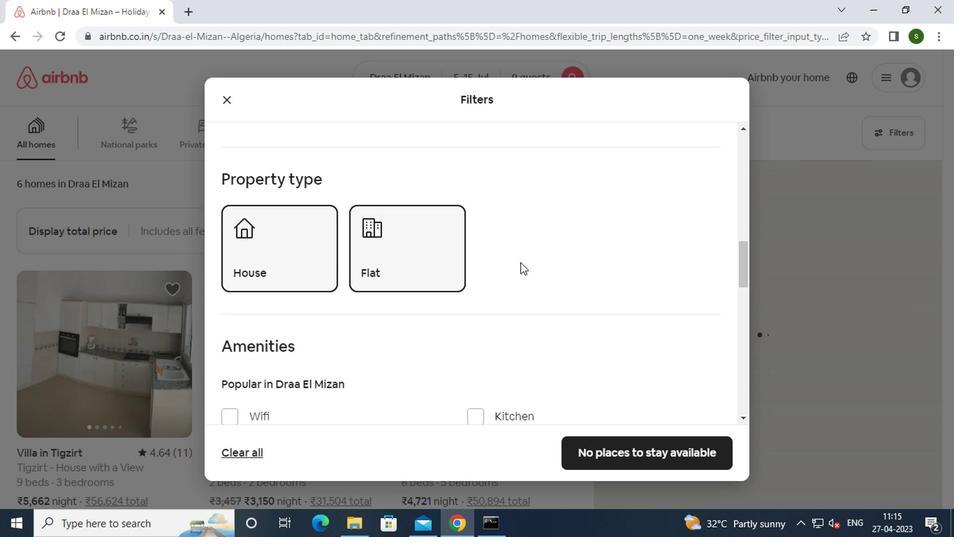
Action: Mouse scrolled (518, 261) with delta (0, 0)
Screenshot: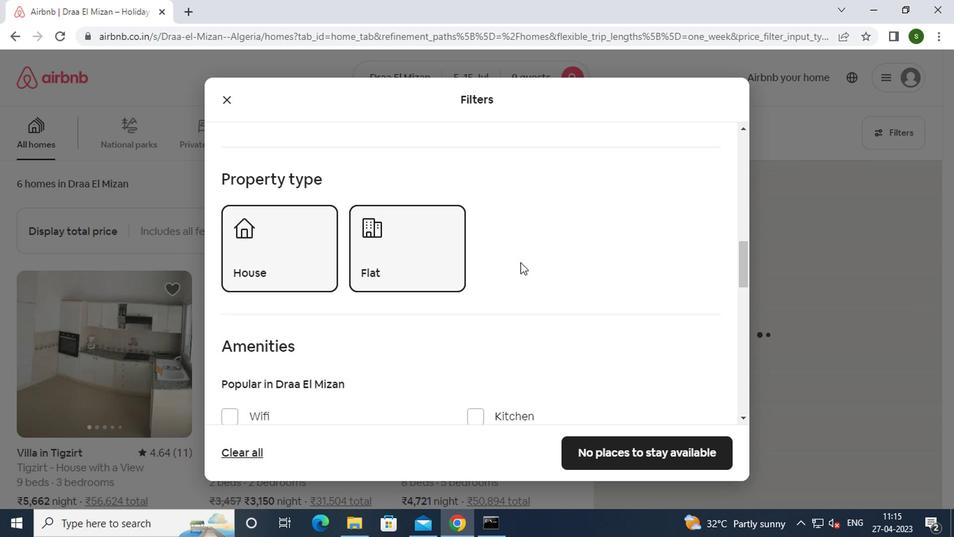 
Action: Mouse moved to (335, 311)
Screenshot: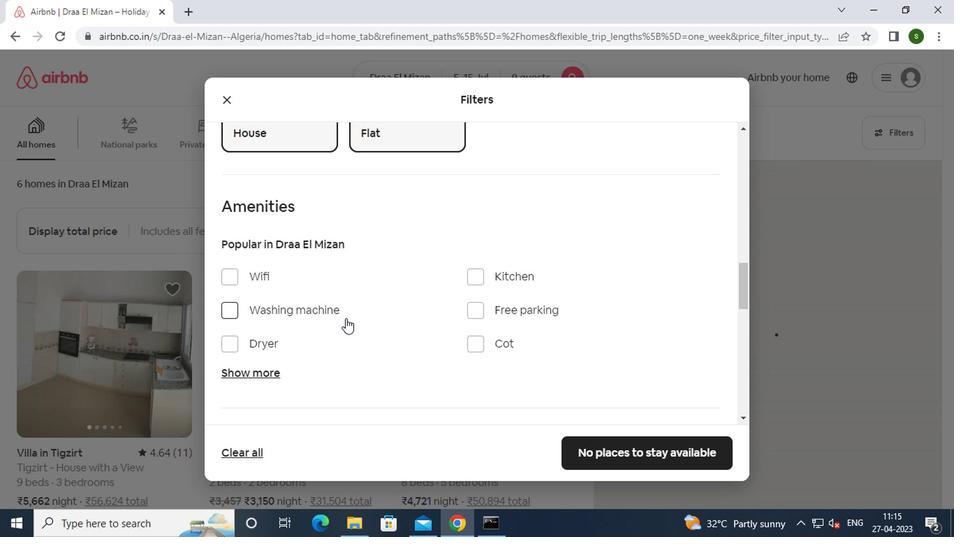
Action: Mouse pressed left at (335, 311)
Screenshot: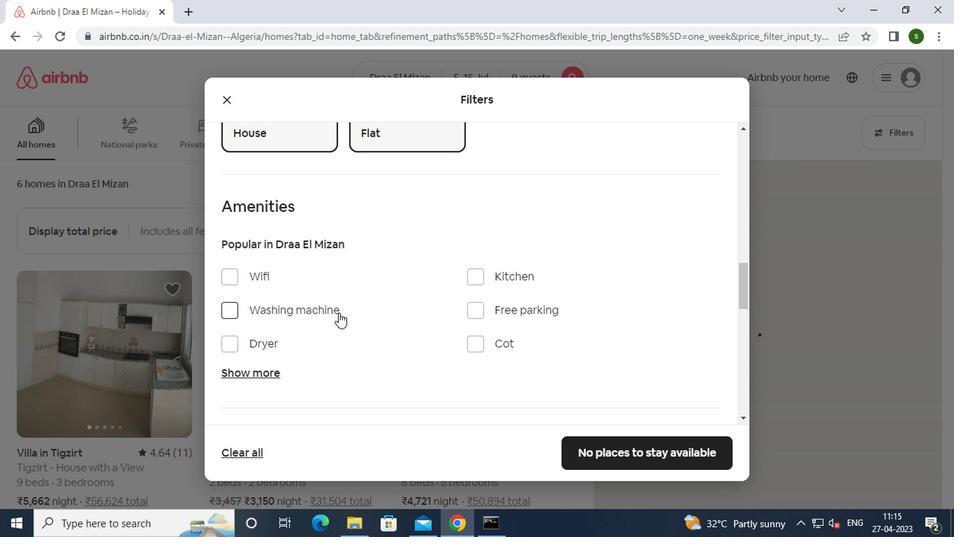 
Action: Mouse moved to (532, 297)
Screenshot: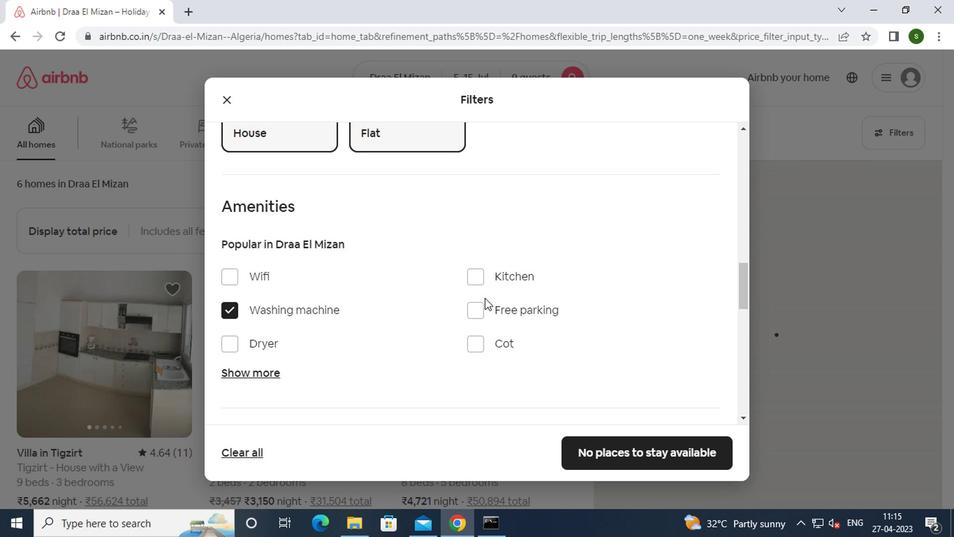 
Action: Mouse scrolled (532, 296) with delta (0, 0)
Screenshot: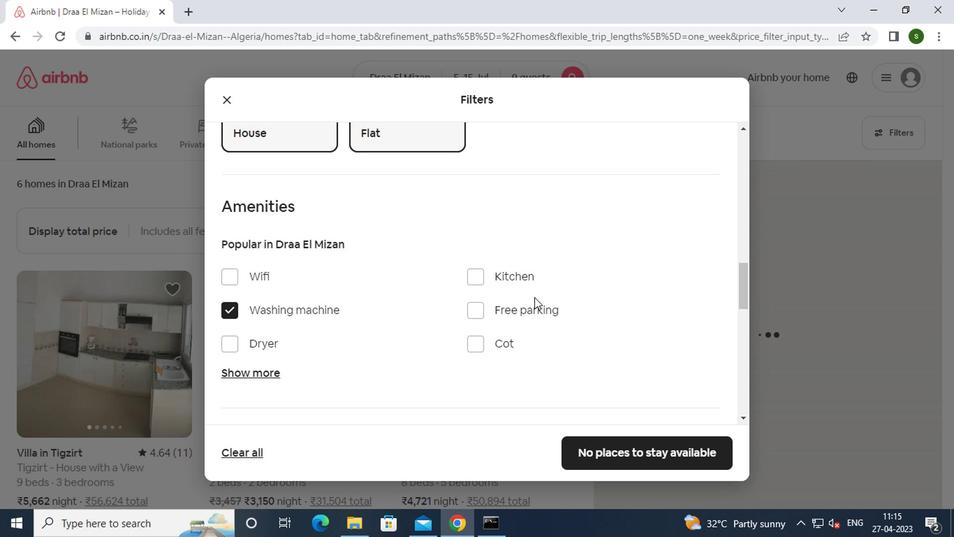 
Action: Mouse scrolled (532, 296) with delta (0, 0)
Screenshot: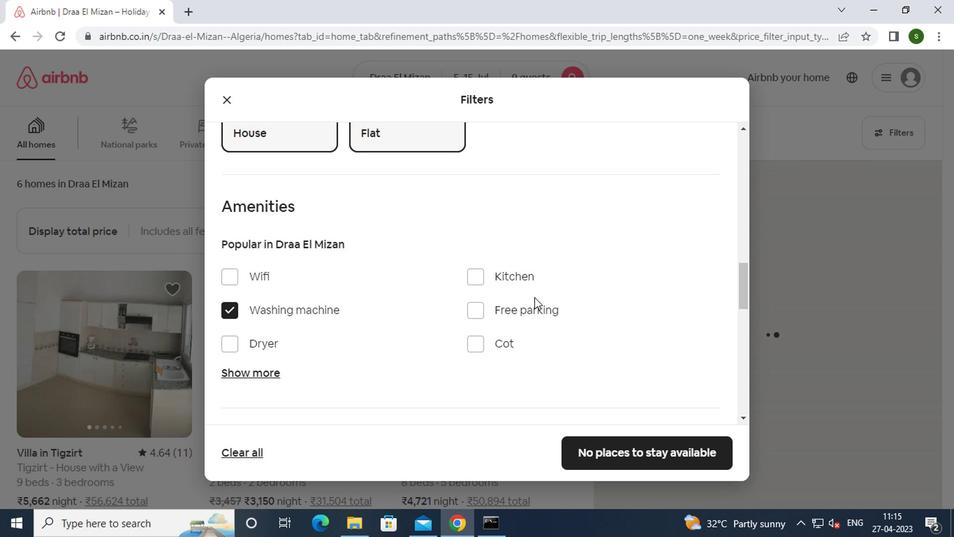 
Action: Mouse scrolled (532, 296) with delta (0, 0)
Screenshot: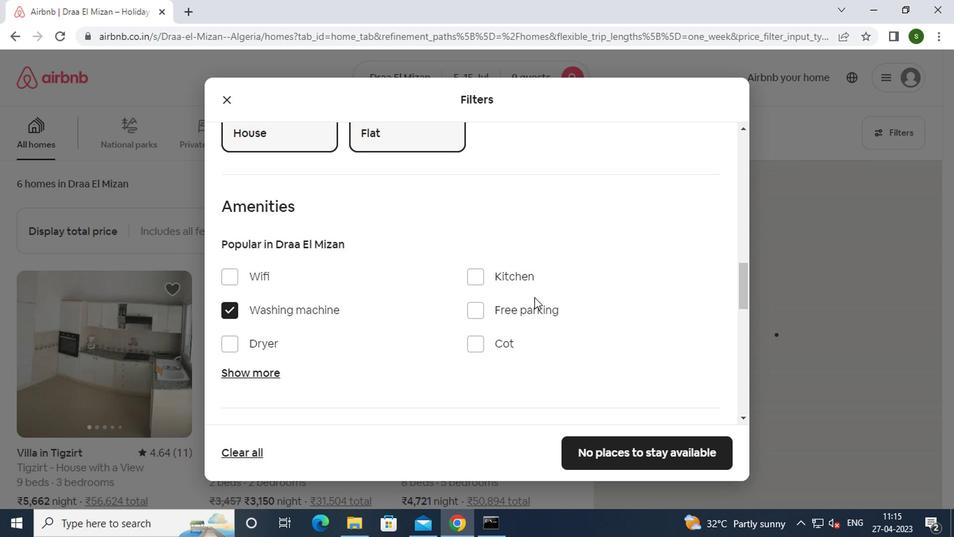 
Action: Mouse moved to (686, 325)
Screenshot: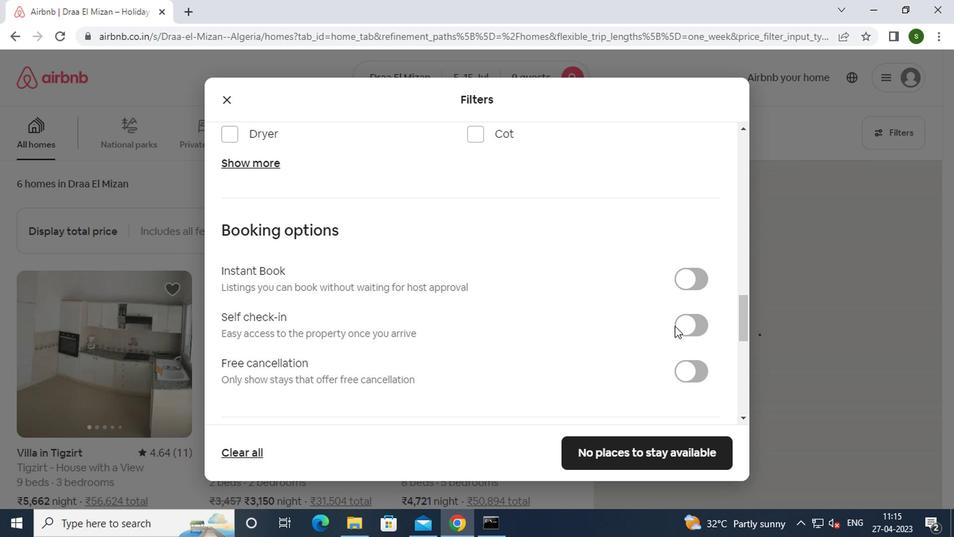 
Action: Mouse pressed left at (686, 325)
Screenshot: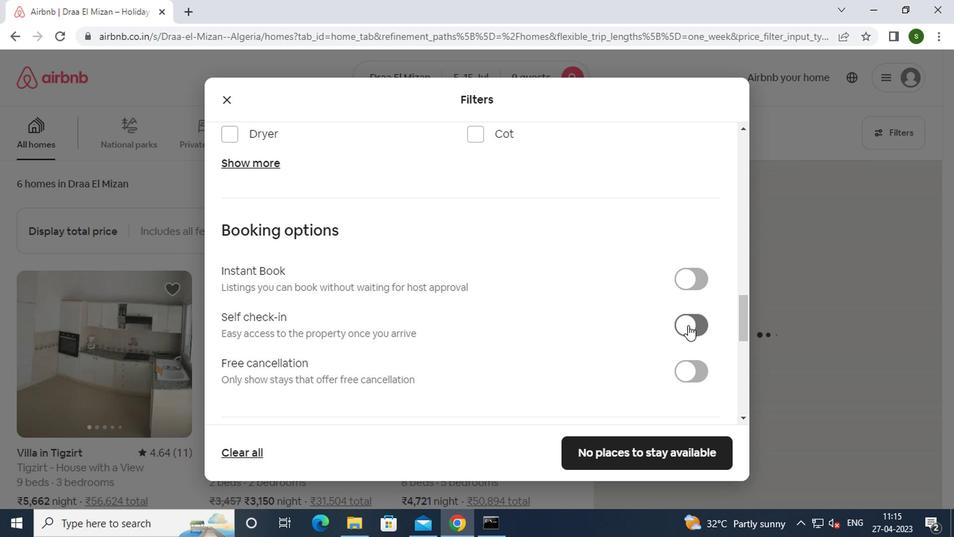 
Action: Mouse moved to (603, 314)
Screenshot: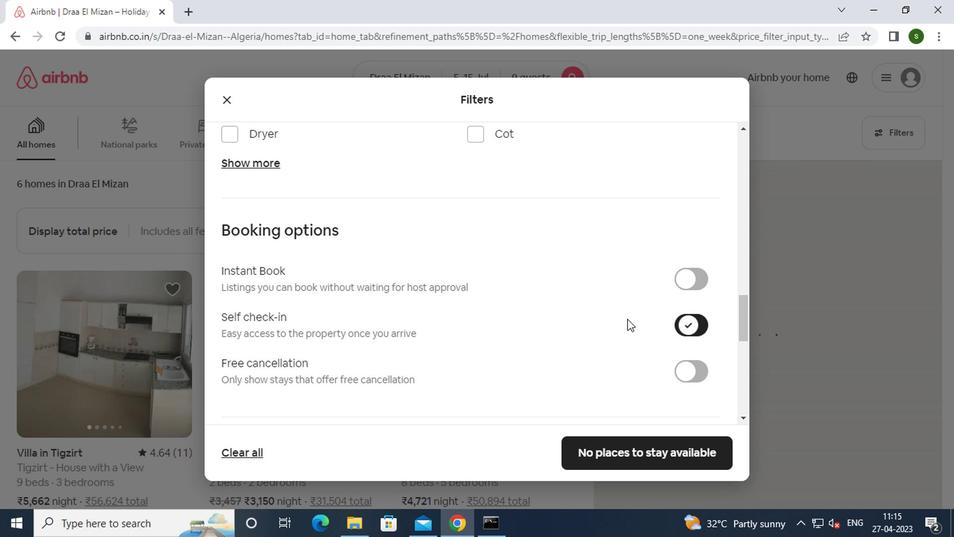 
Action: Mouse scrolled (603, 314) with delta (0, 0)
Screenshot: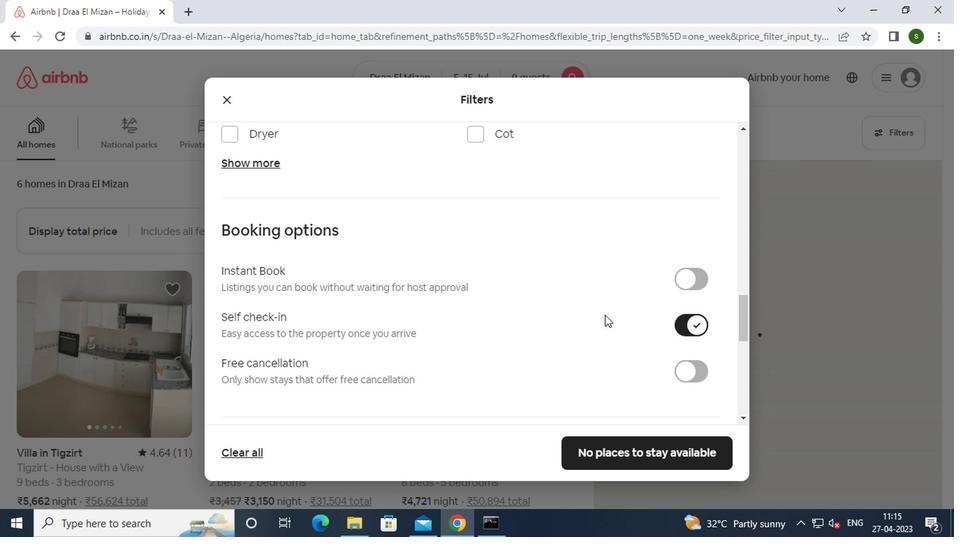 
Action: Mouse scrolled (603, 314) with delta (0, 0)
Screenshot: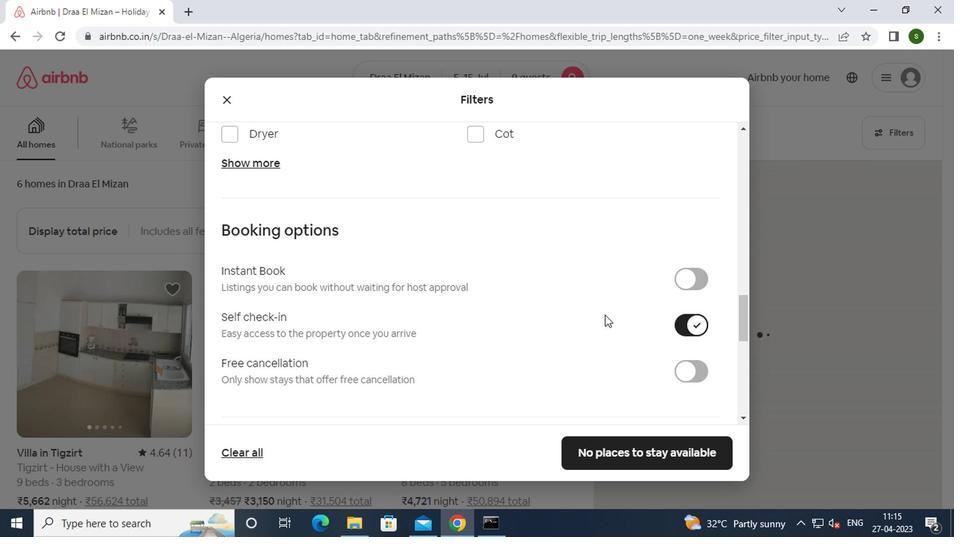 
Action: Mouse scrolled (603, 314) with delta (0, 0)
Screenshot: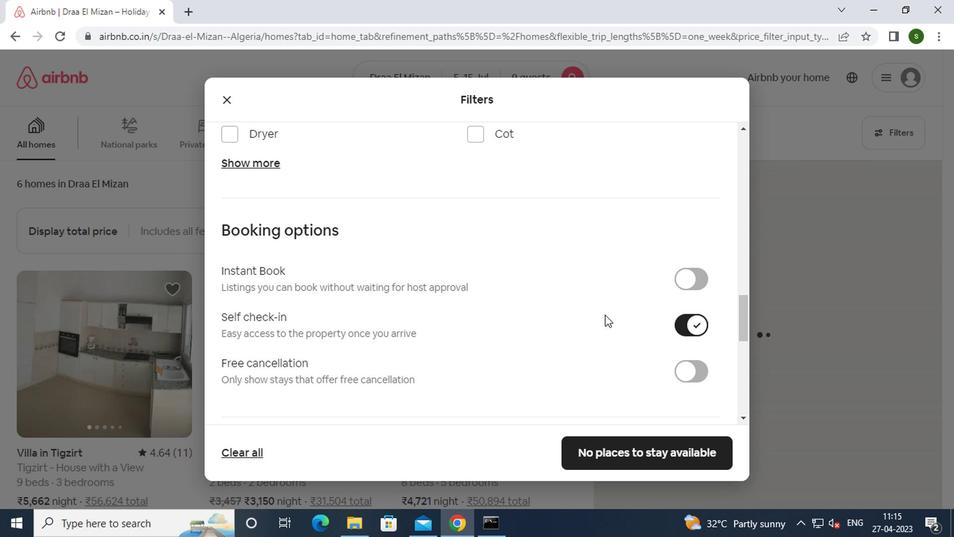 
Action: Mouse moved to (625, 441)
Screenshot: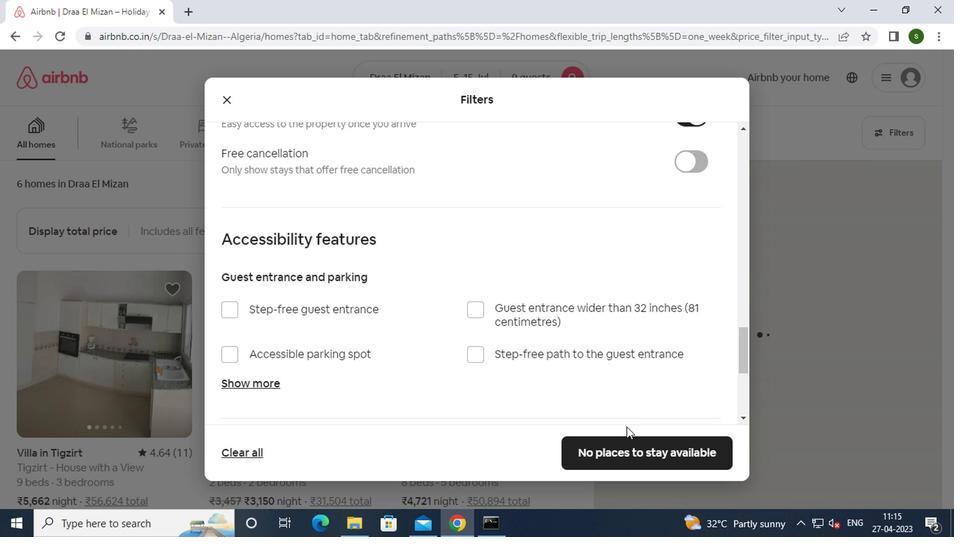 
Action: Mouse pressed left at (625, 441)
Screenshot: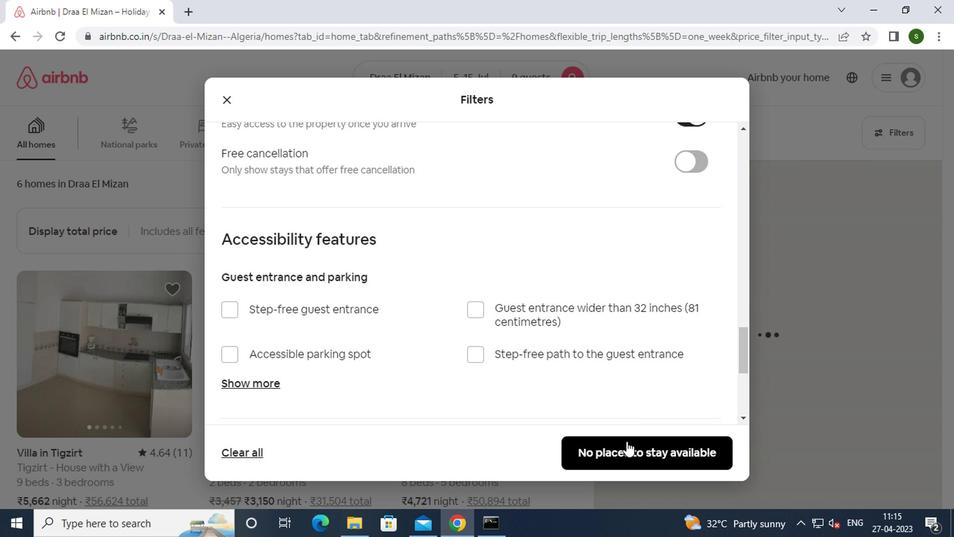 
